 Task: Add an event with the title Client Site Visit, date '2024/04/25', time 8:50 AM to 10:50 AMand add a description: The event will kick off with a warm introduction, allowing participants to briefly share their backgrounds, interests, and aspirations. Following that, mentors and mentees will be seated together at designated tables, fostering a relaxed atmosphere conducive to open dialogue.Select event color  Sage . Add location for the event as: 789 Dam Square, Amsterdam, Netherlands, logged in from the account softage.1@softage.netand send the event invitation to softage.9@softage.net and softage.10@softage.net. Set a reminder for the event Daily
Action: Mouse moved to (80, 116)
Screenshot: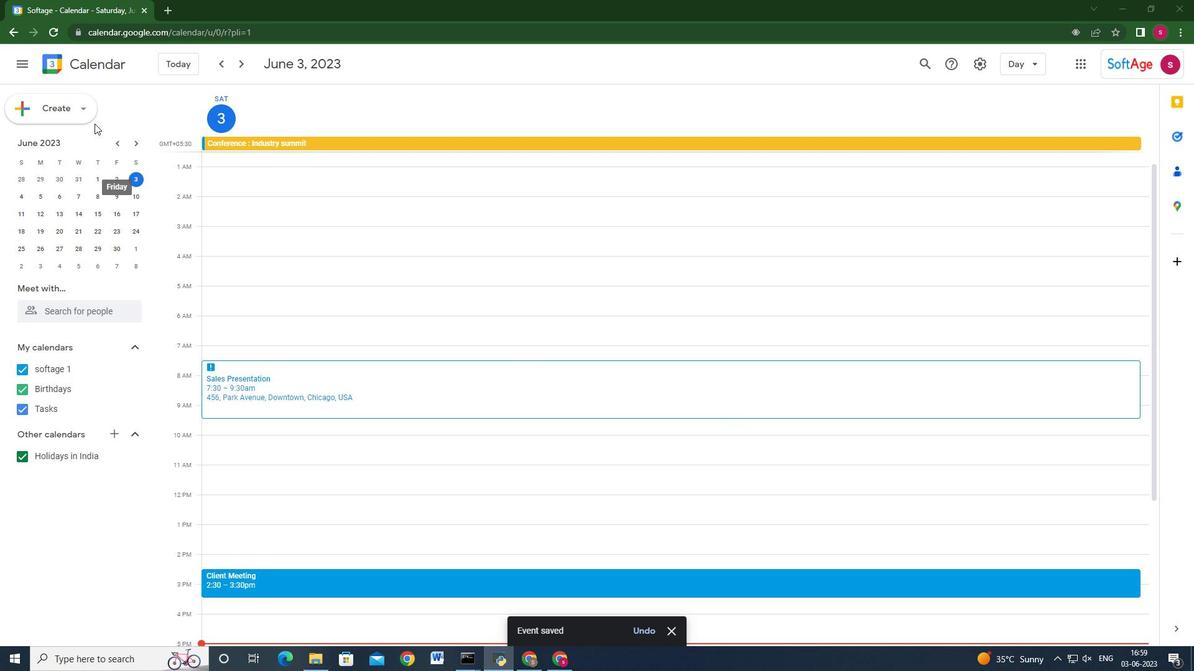
Action: Mouse pressed left at (80, 116)
Screenshot: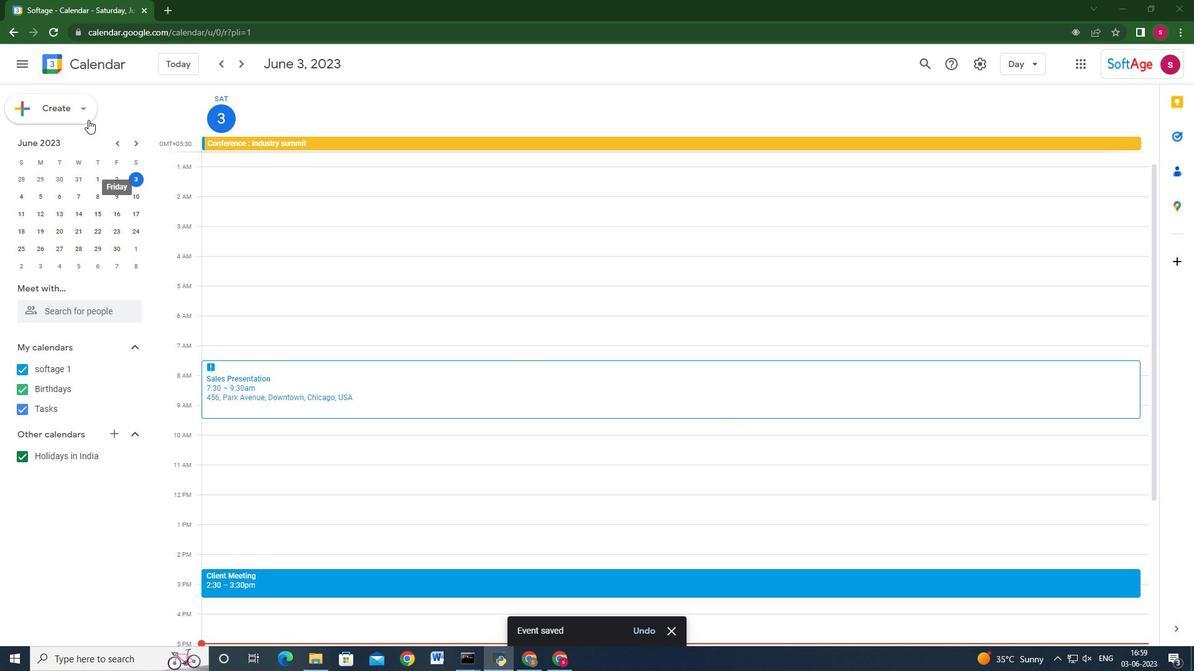 
Action: Mouse moved to (39, 145)
Screenshot: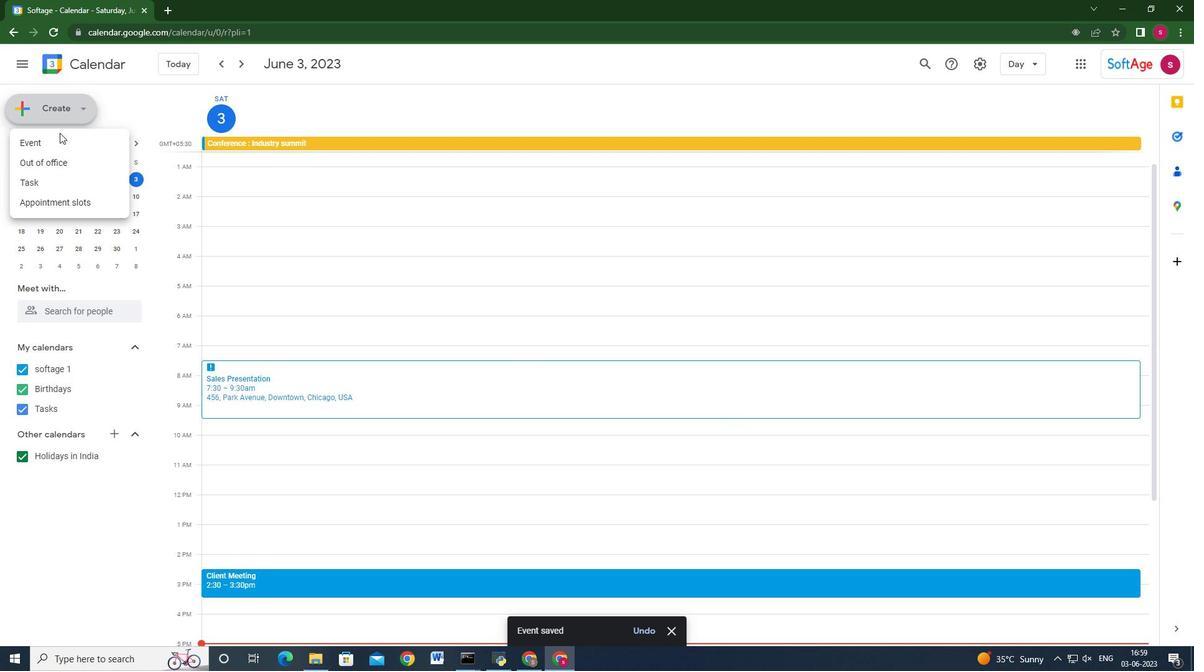 
Action: Mouse pressed left at (39, 145)
Screenshot: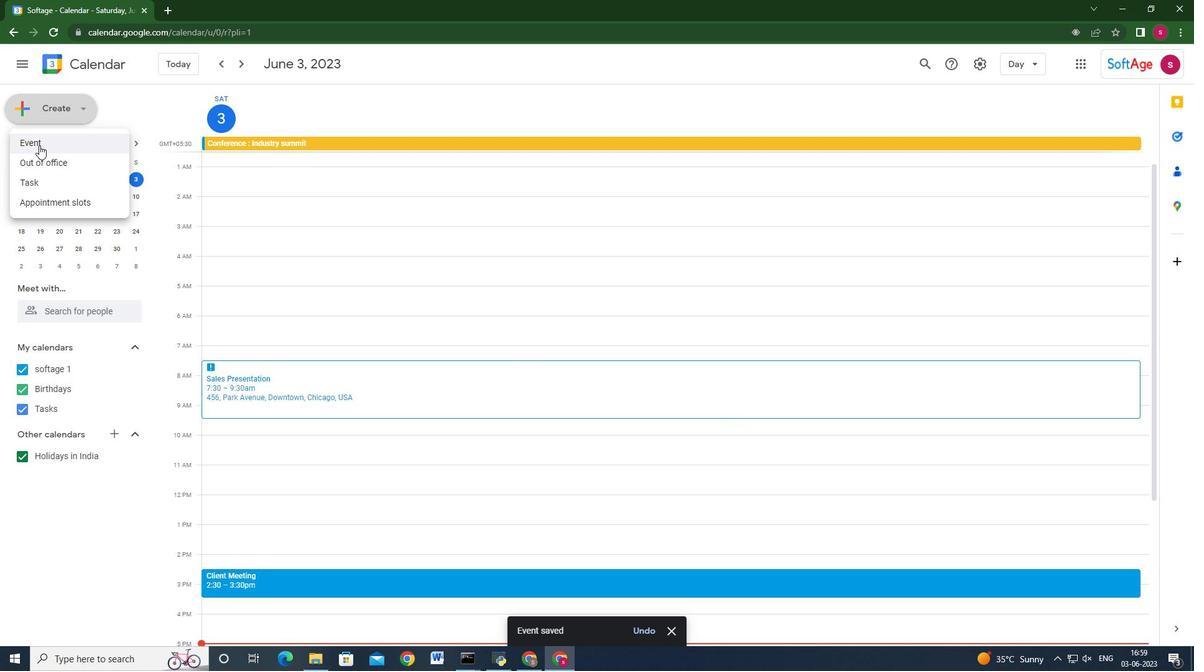 
Action: Mouse moved to (702, 597)
Screenshot: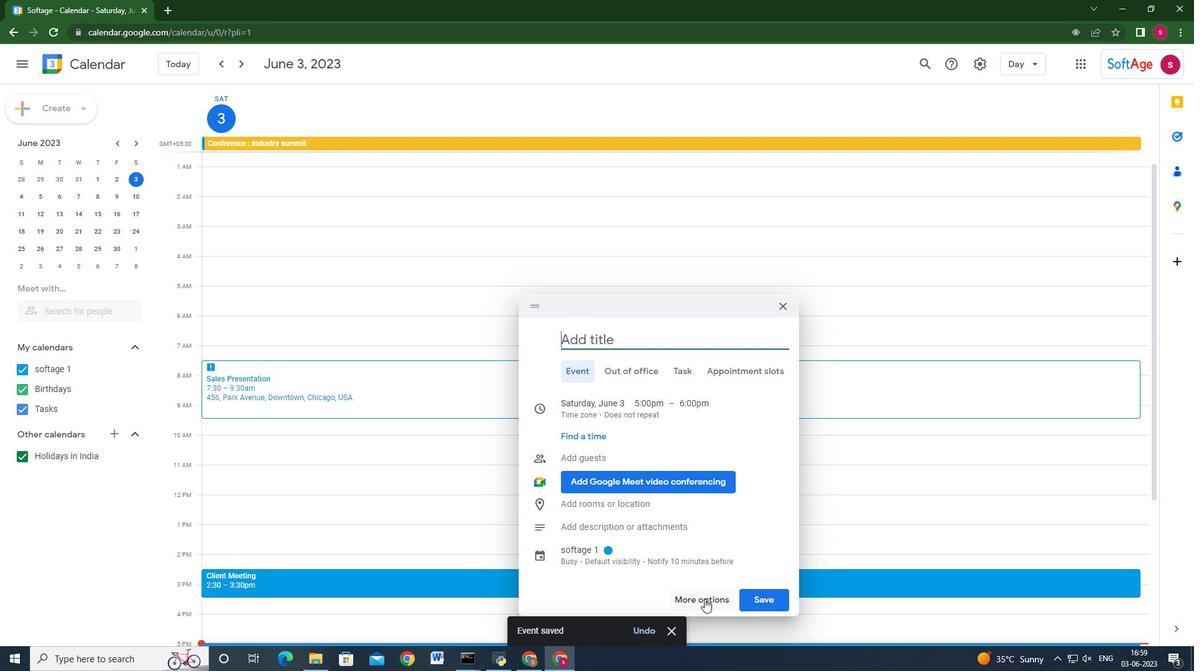 
Action: Mouse pressed left at (702, 597)
Screenshot: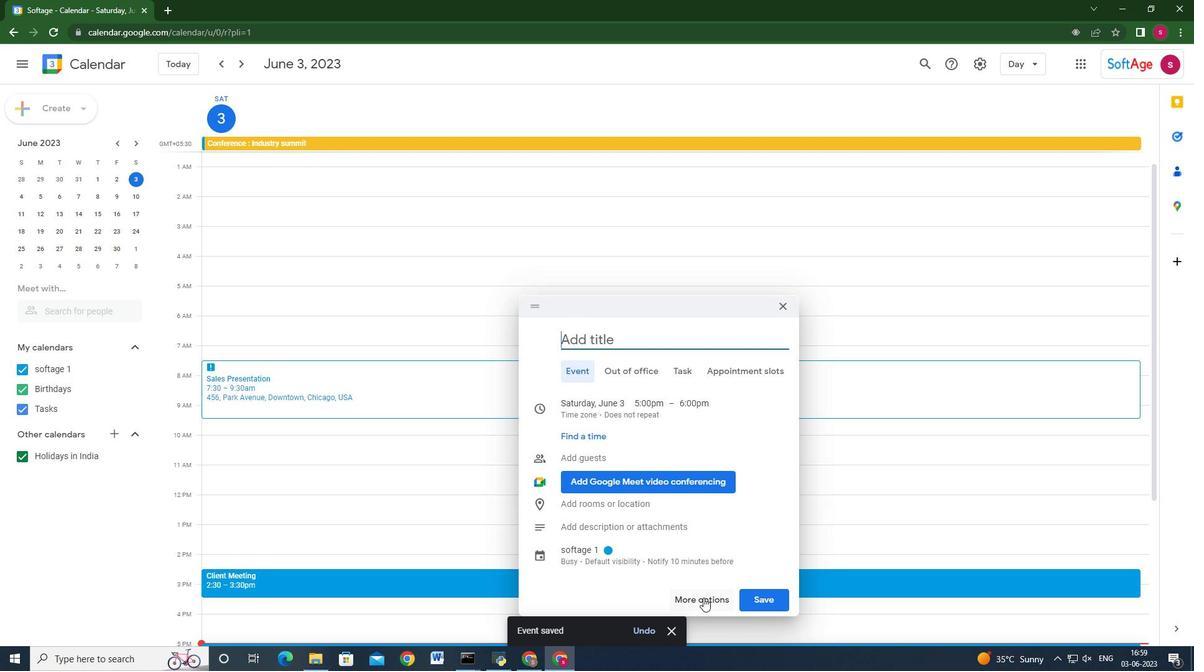 
Action: Mouse moved to (450, 123)
Screenshot: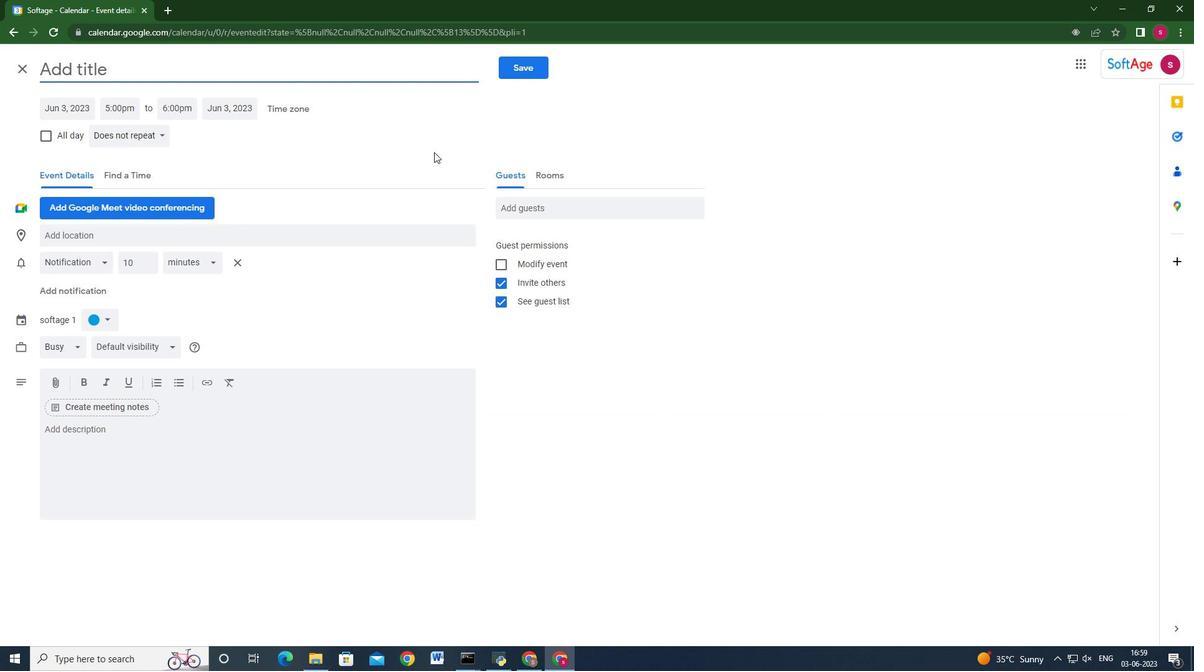 
Action: Key pressed <Key.shift>Client<Key.space><Key.shift_r>Site<Key.space><Key.shift>Visit
Screenshot: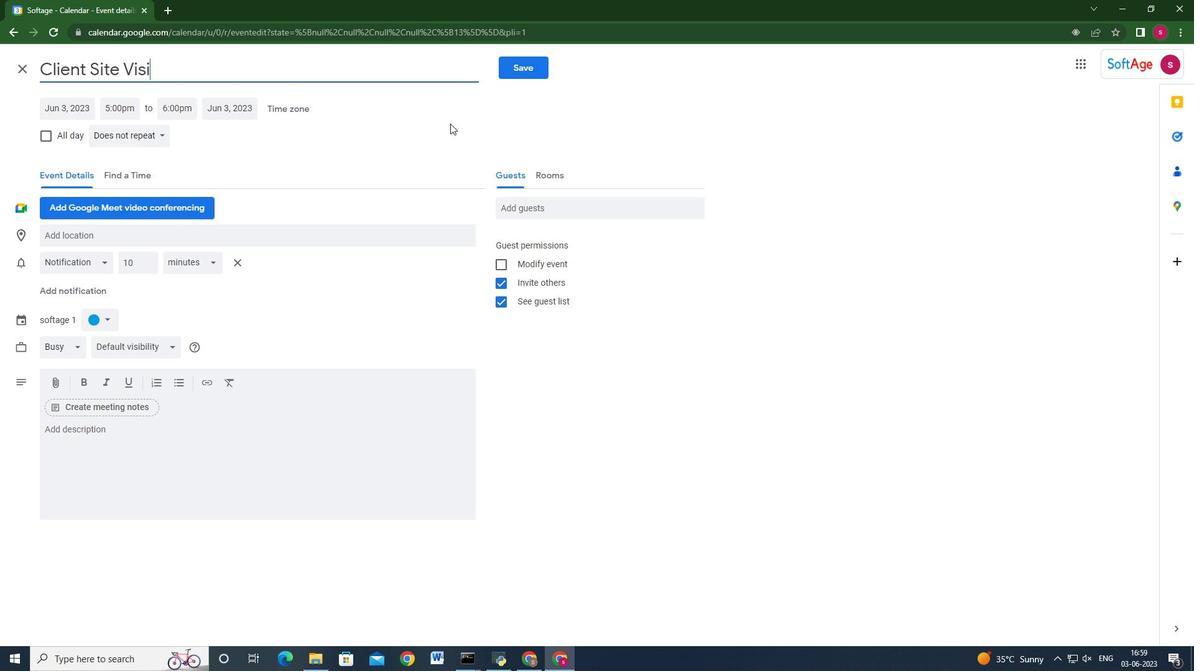 
Action: Mouse moved to (88, 106)
Screenshot: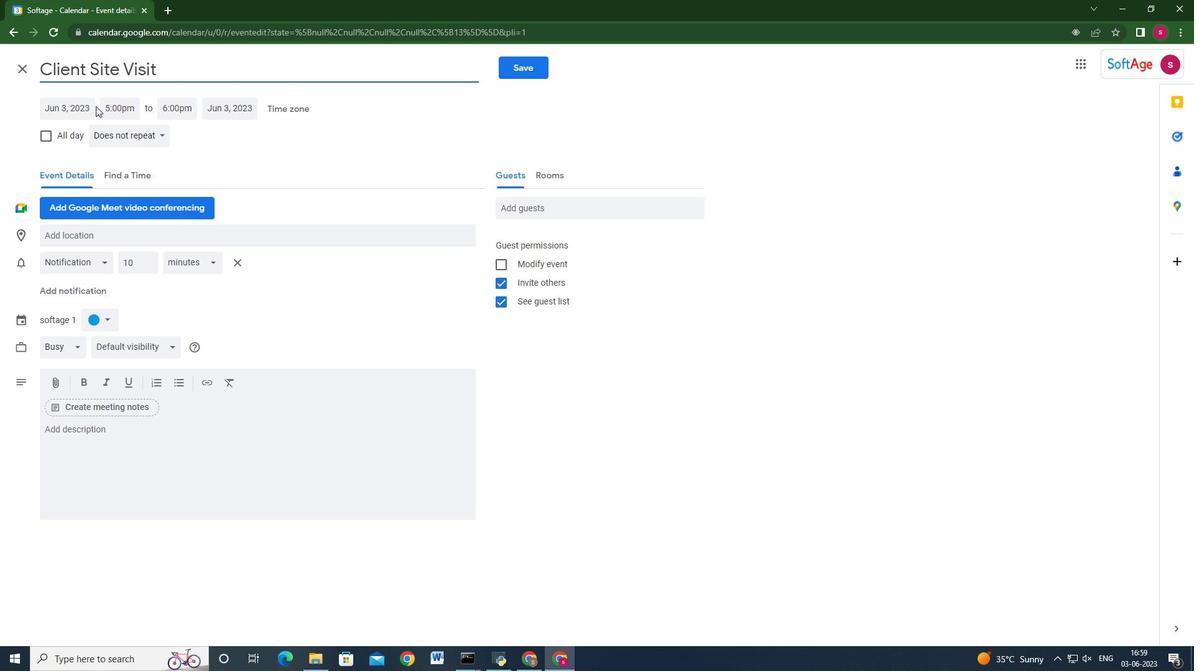 
Action: Mouse pressed left at (88, 106)
Screenshot: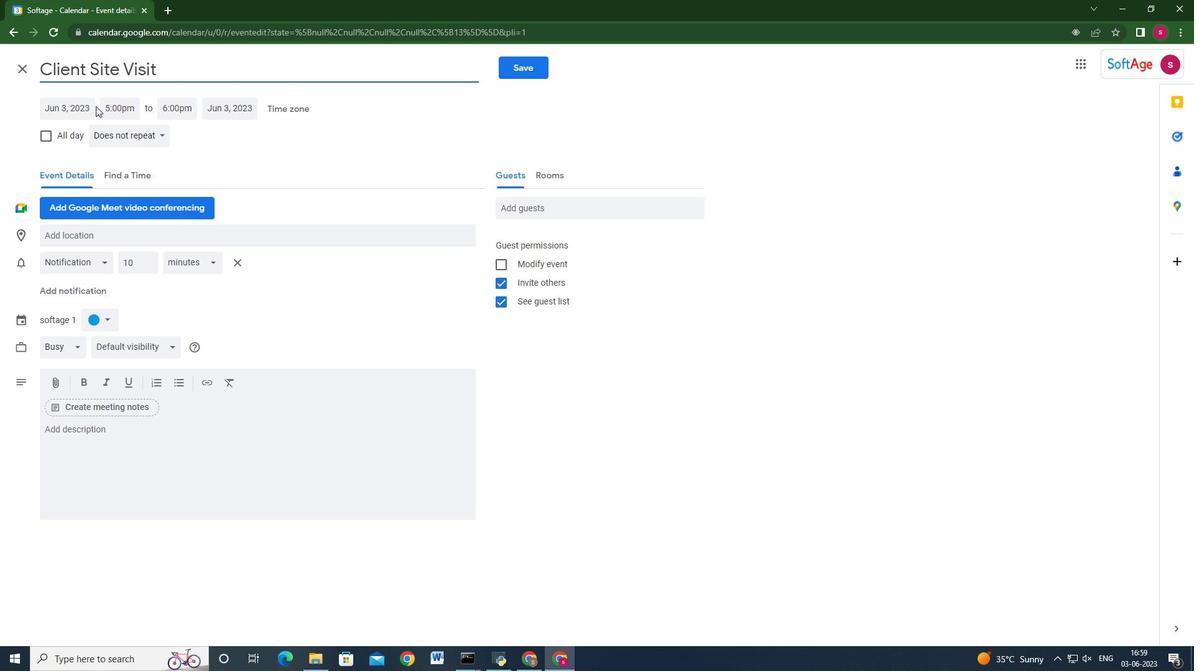 
Action: Mouse moved to (202, 136)
Screenshot: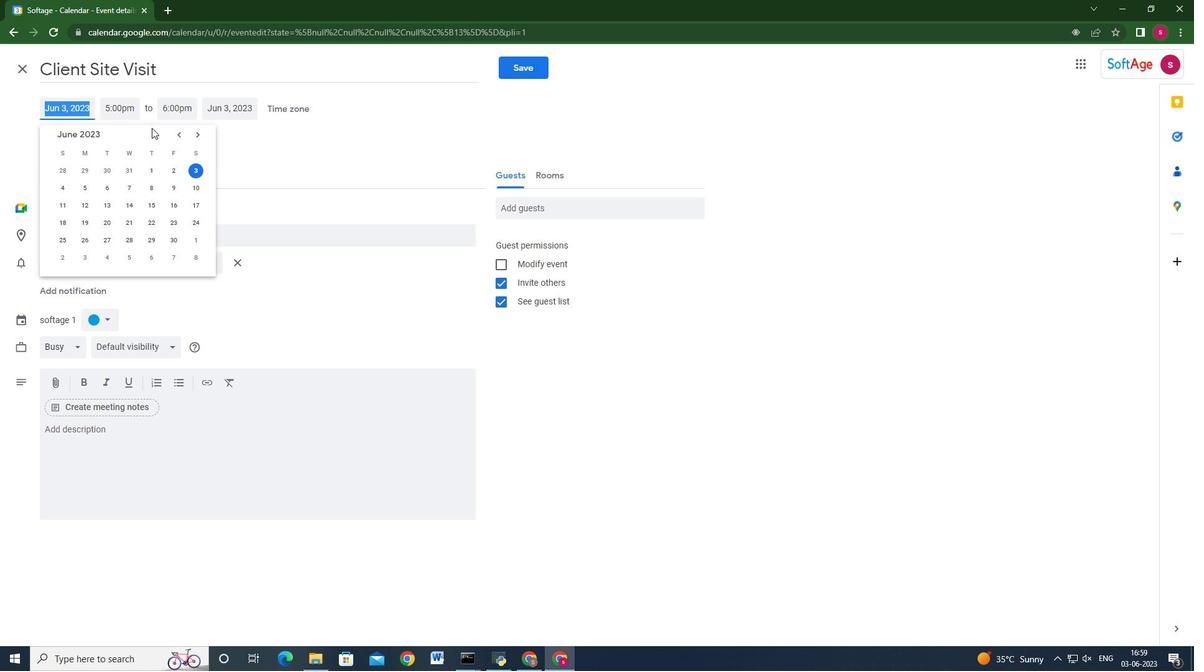 
Action: Mouse pressed left at (202, 136)
Screenshot: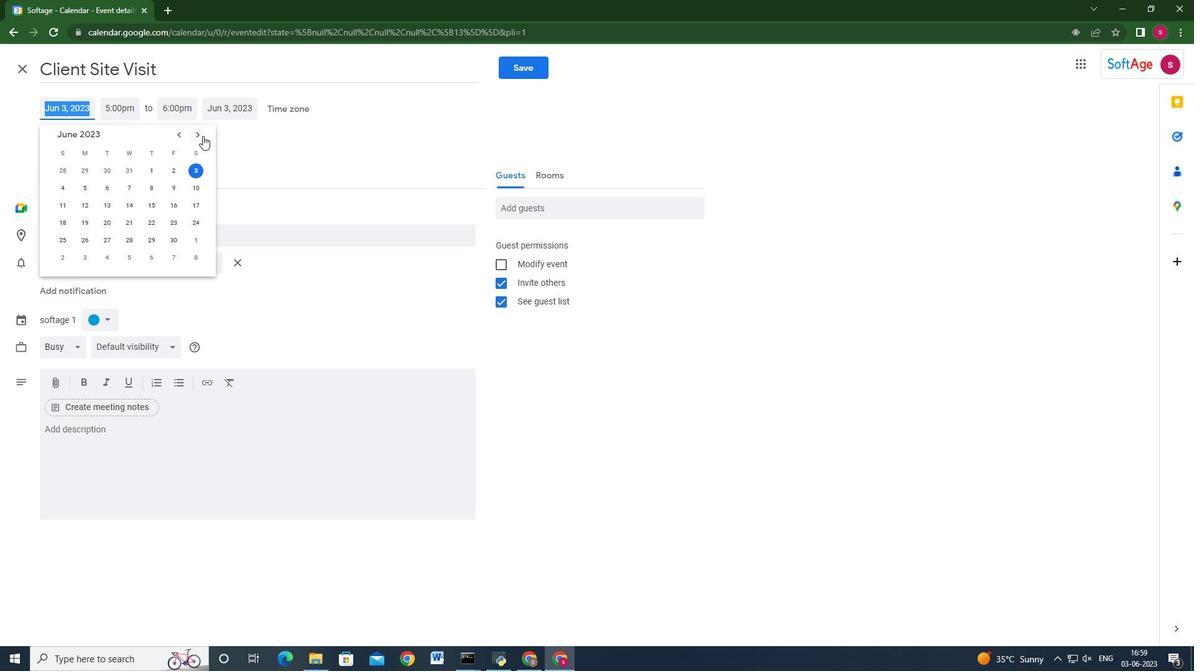 
Action: Mouse pressed left at (202, 136)
Screenshot: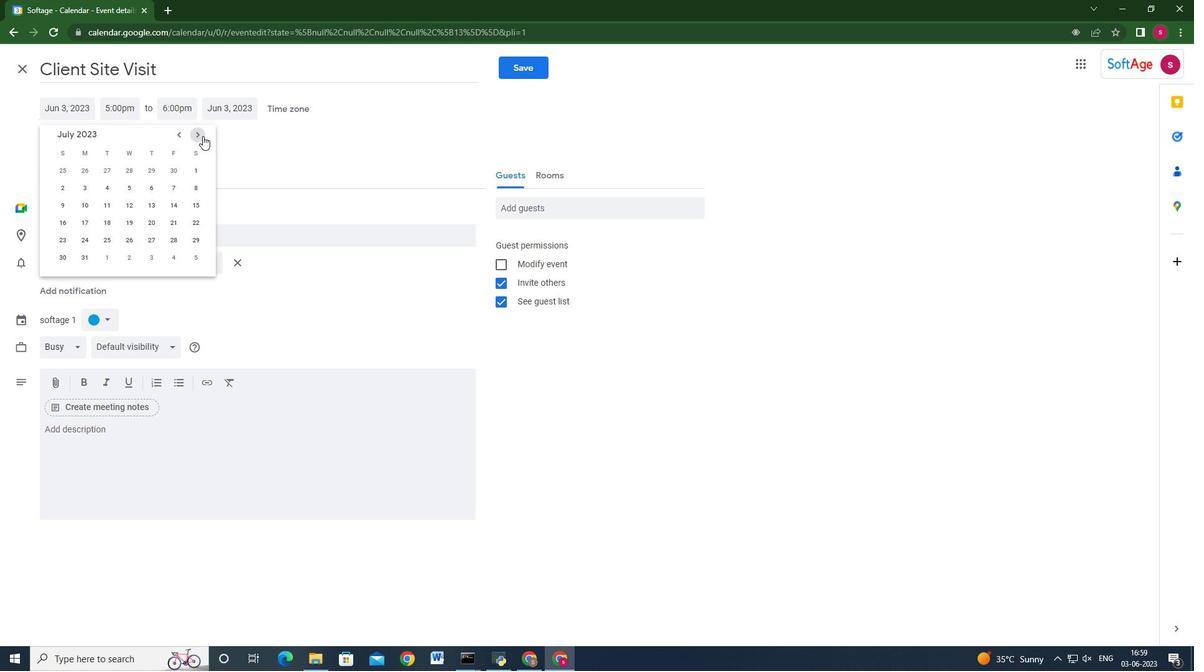 
Action: Mouse pressed left at (202, 136)
Screenshot: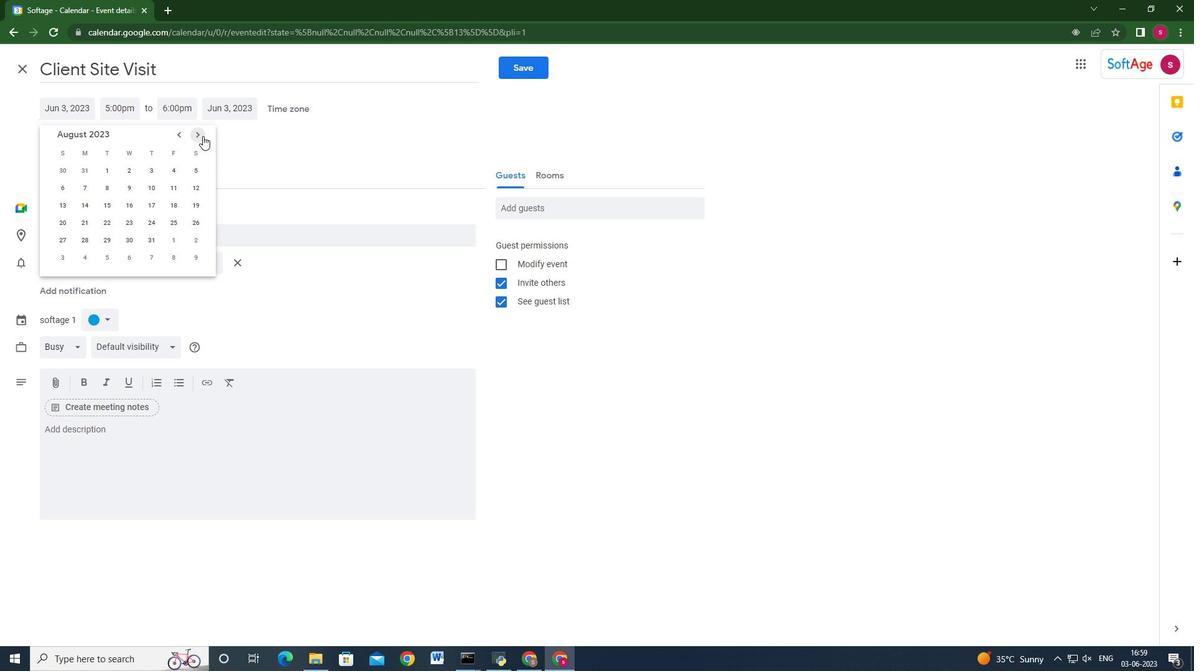 
Action: Mouse pressed left at (202, 136)
Screenshot: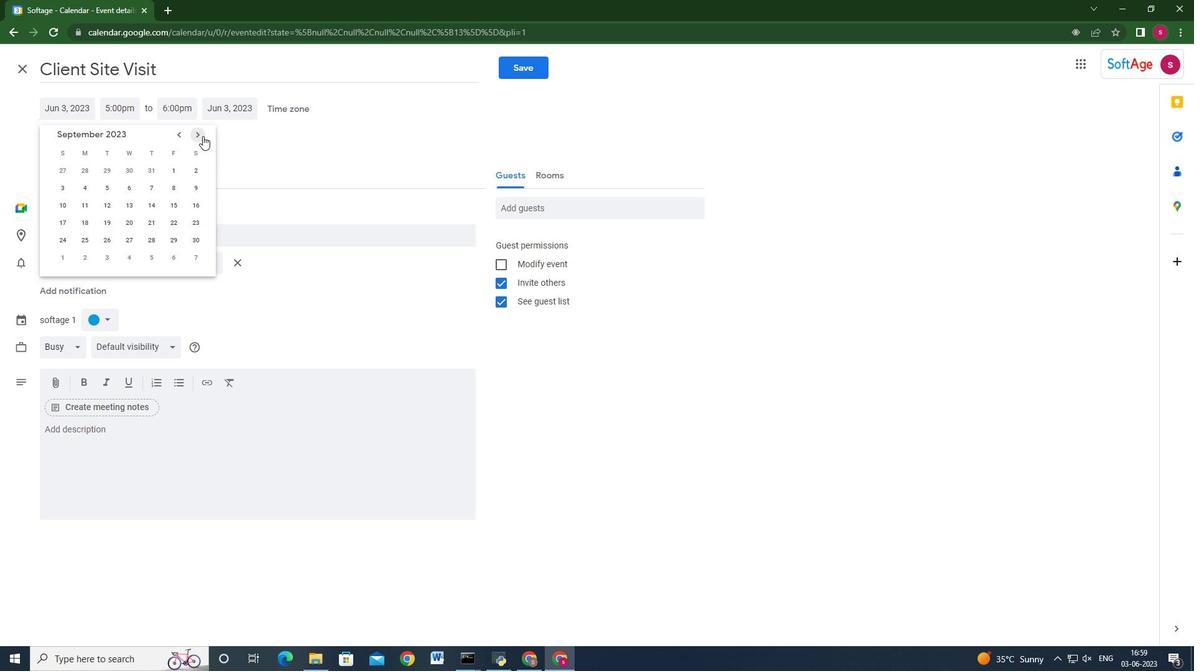 
Action: Mouse pressed left at (202, 136)
Screenshot: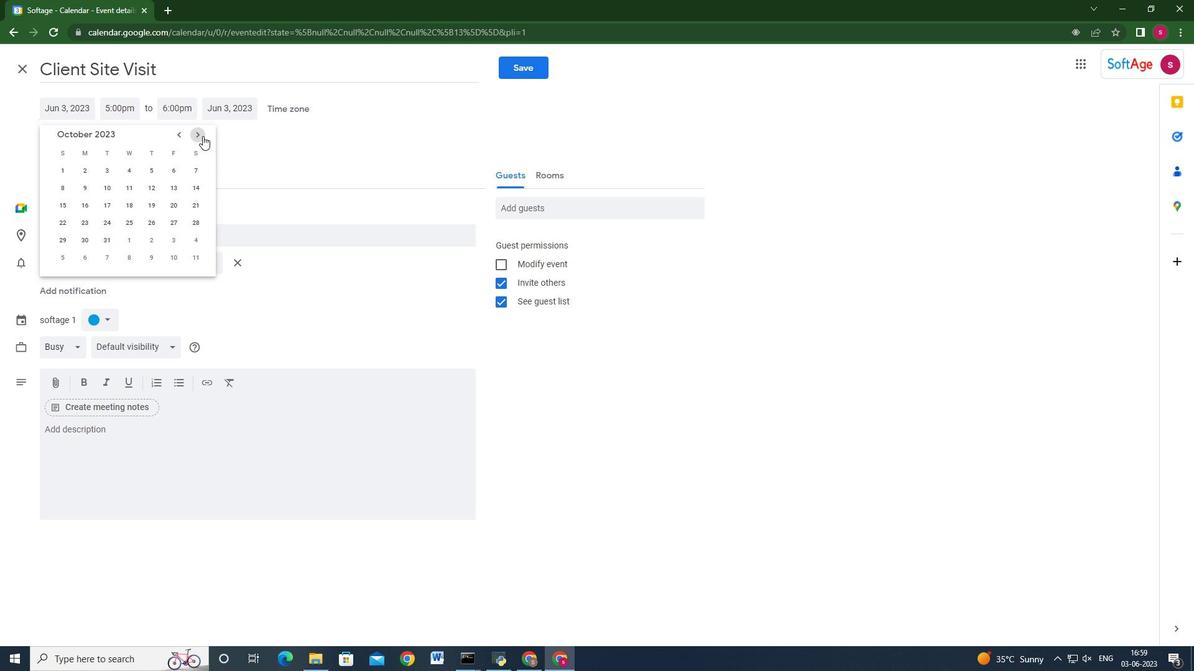 
Action: Mouse pressed left at (202, 136)
Screenshot: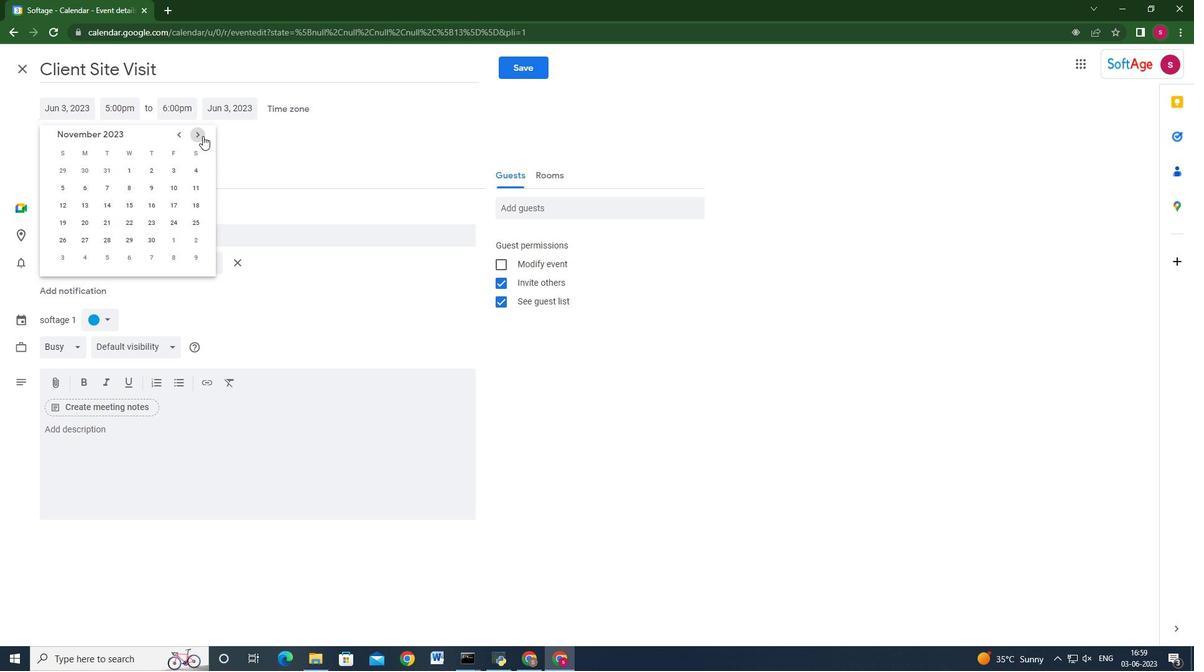 
Action: Mouse pressed left at (202, 136)
Screenshot: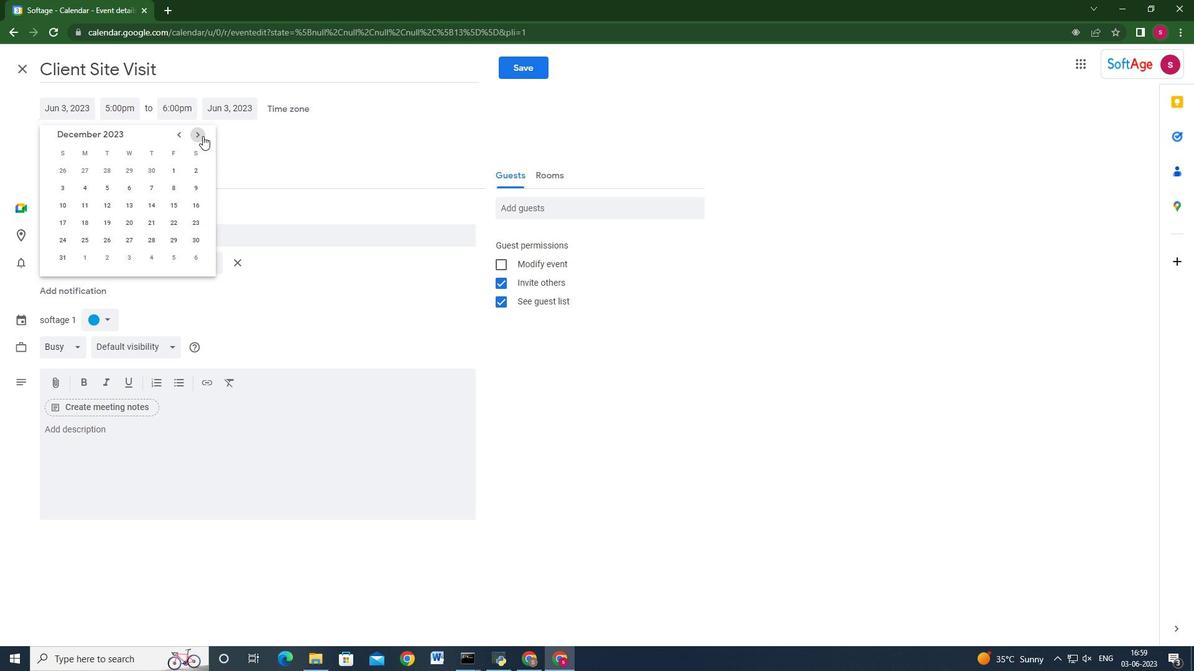 
Action: Mouse pressed left at (202, 136)
Screenshot: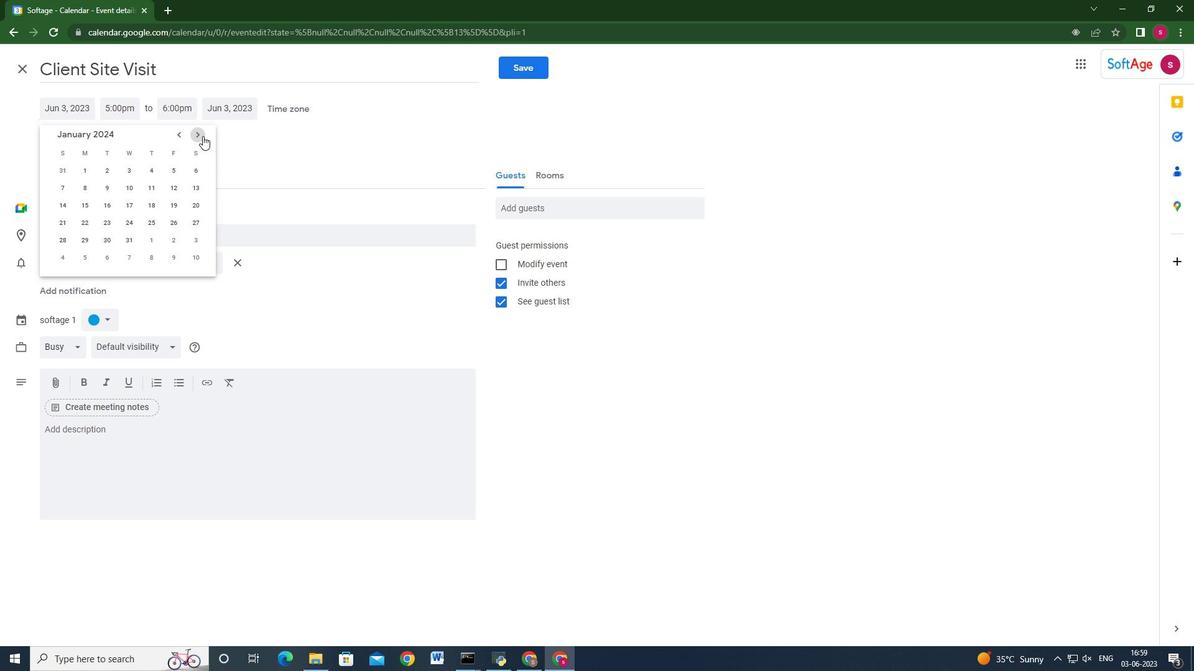 
Action: Mouse pressed left at (202, 136)
Screenshot: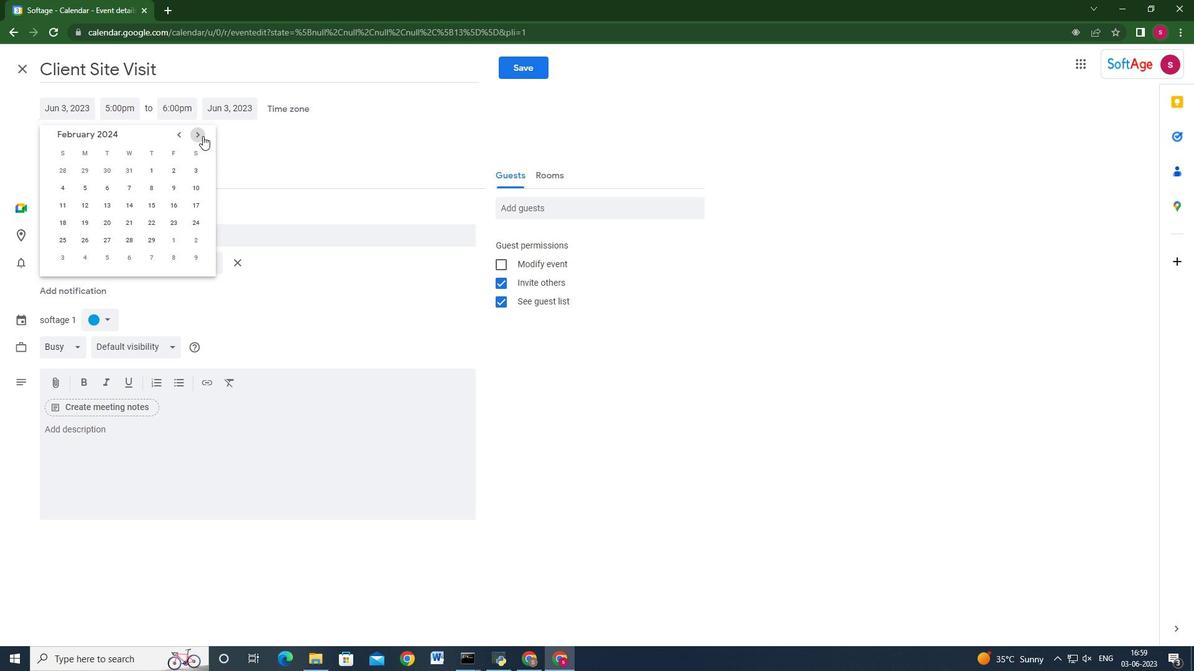 
Action: Mouse pressed left at (202, 136)
Screenshot: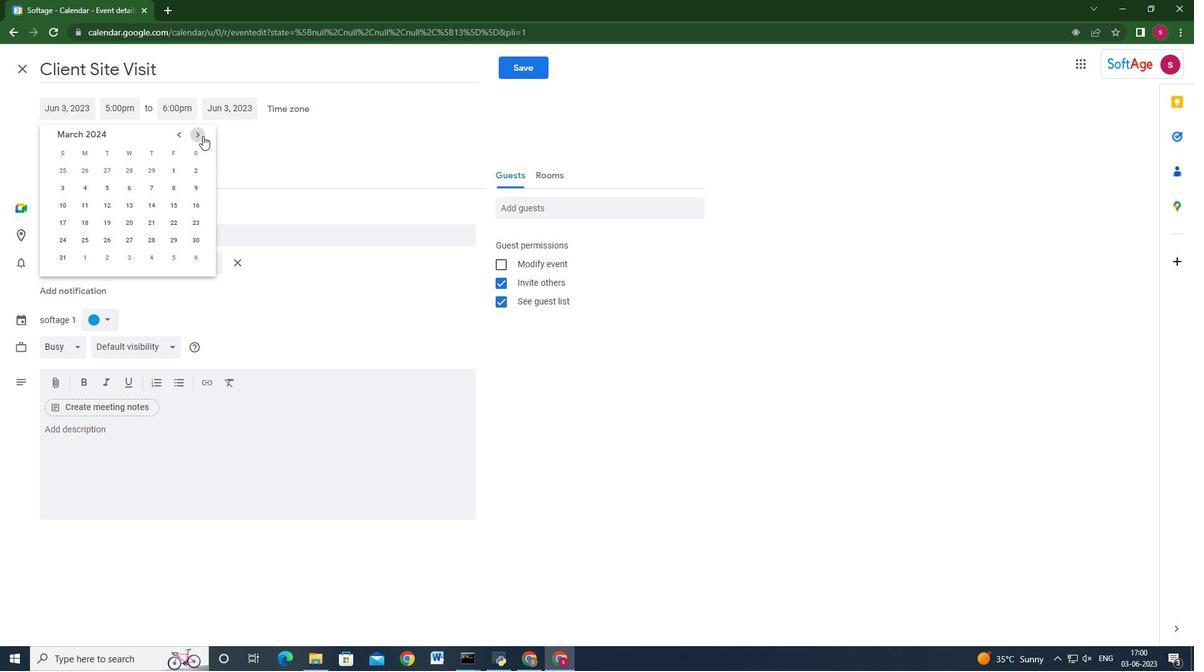 
Action: Mouse moved to (148, 223)
Screenshot: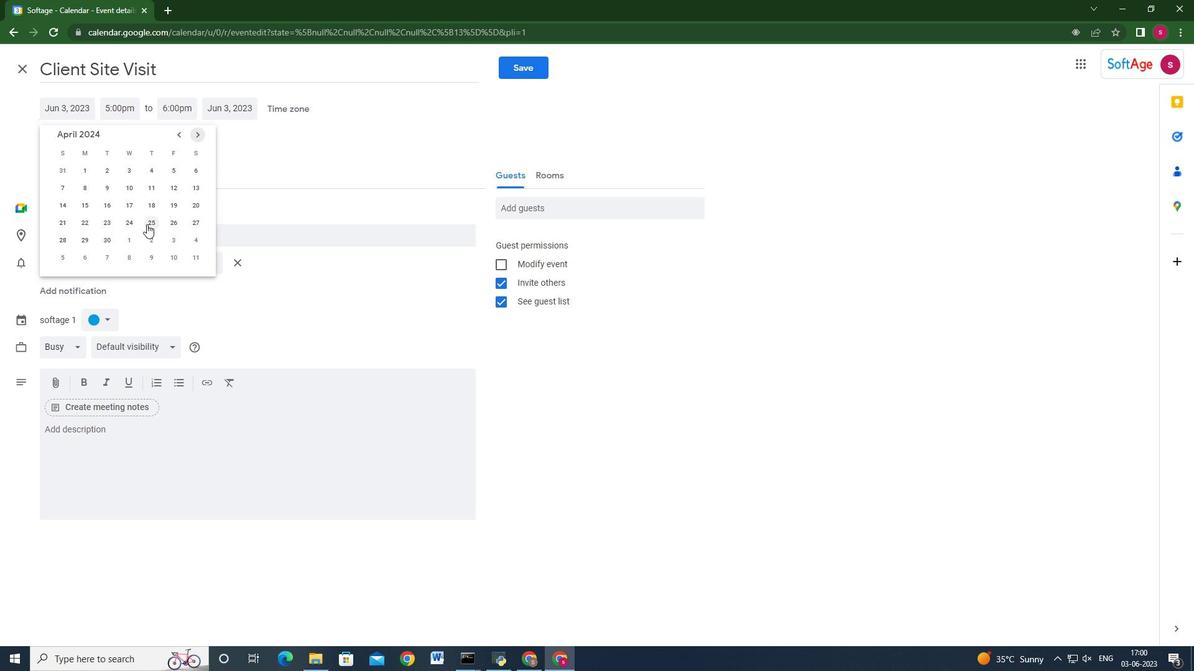 
Action: Mouse pressed left at (148, 223)
Screenshot: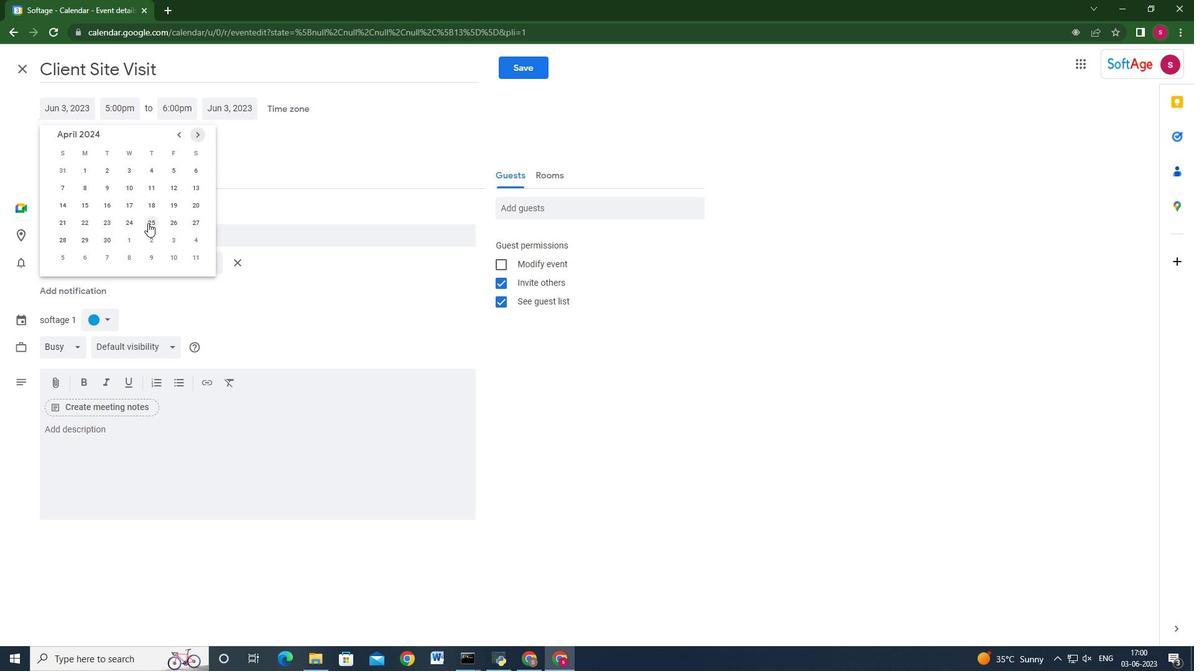 
Action: Mouse moved to (129, 109)
Screenshot: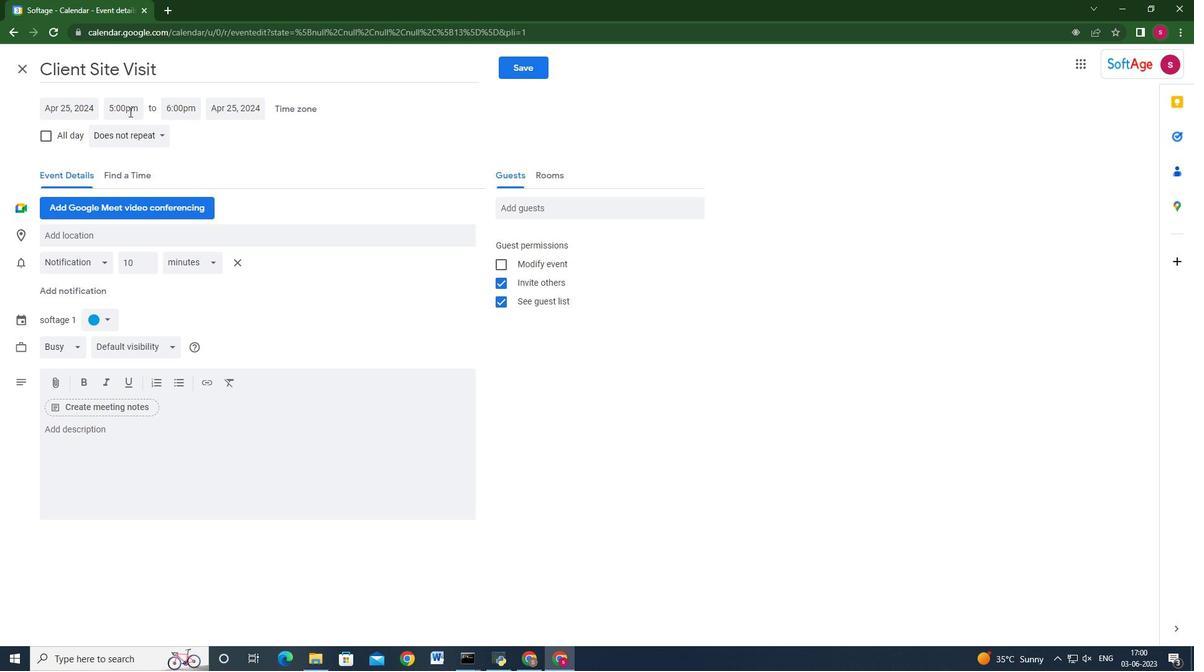 
Action: Mouse pressed left at (129, 109)
Screenshot: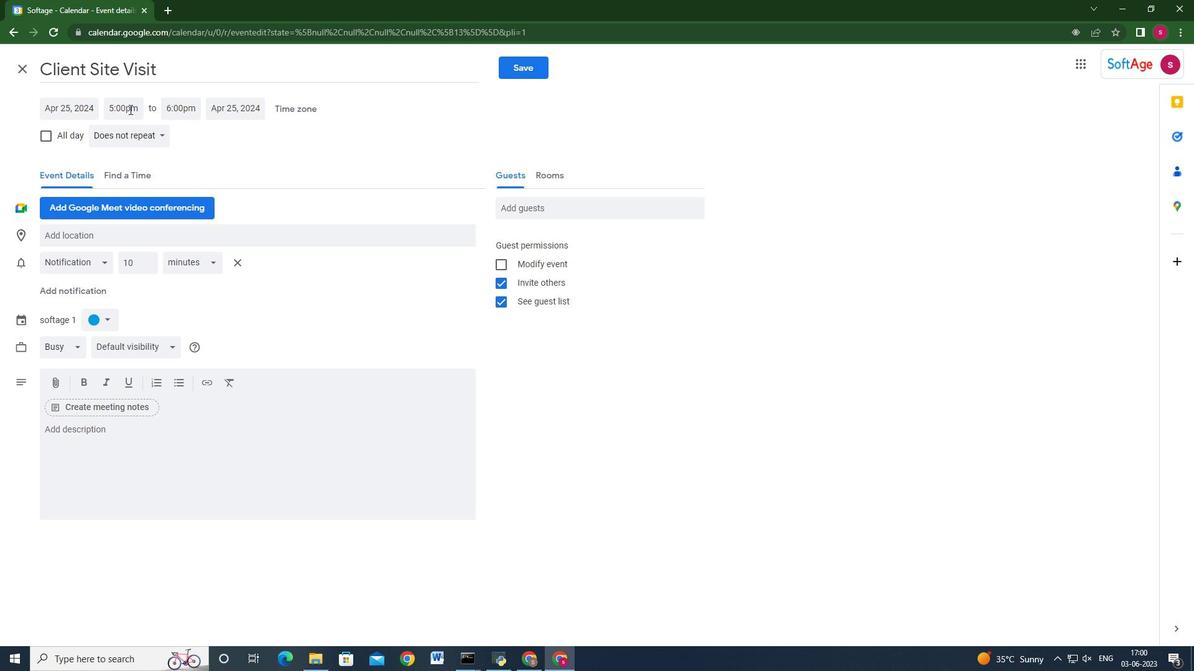 
Action: Key pressed 8<Key.shift>:50am<Key.enter><Key.tab>10<Key.shift>:50am<Key.enter>
Screenshot: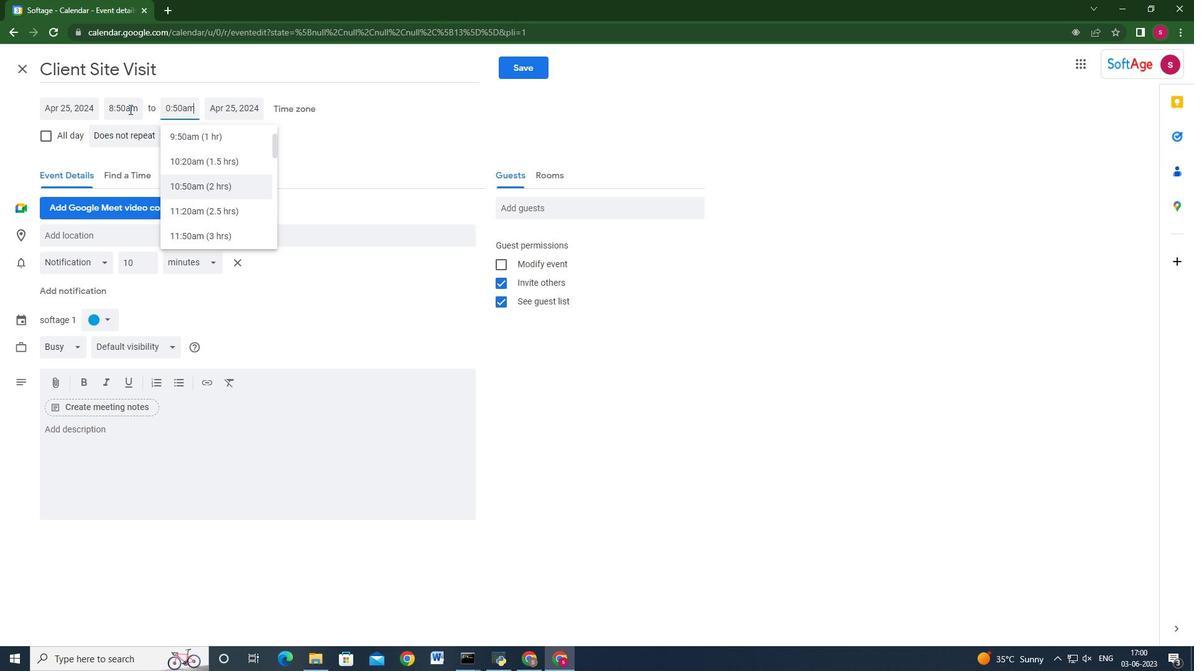 
Action: Mouse moved to (205, 451)
Screenshot: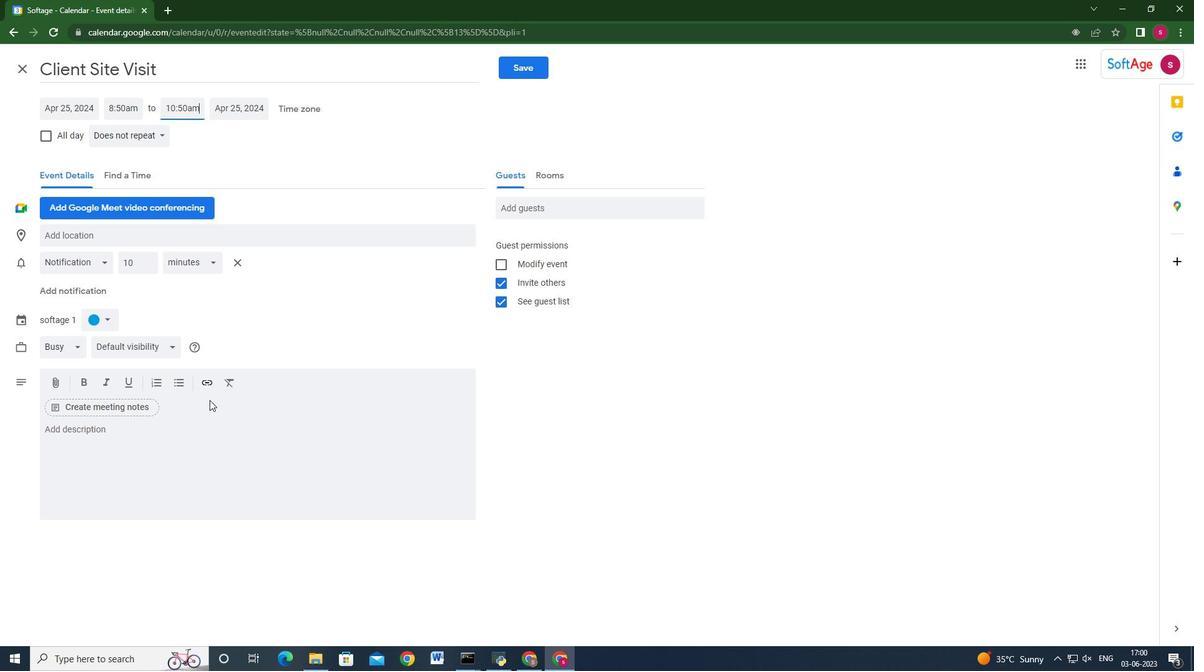 
Action: Mouse pressed left at (205, 451)
Screenshot: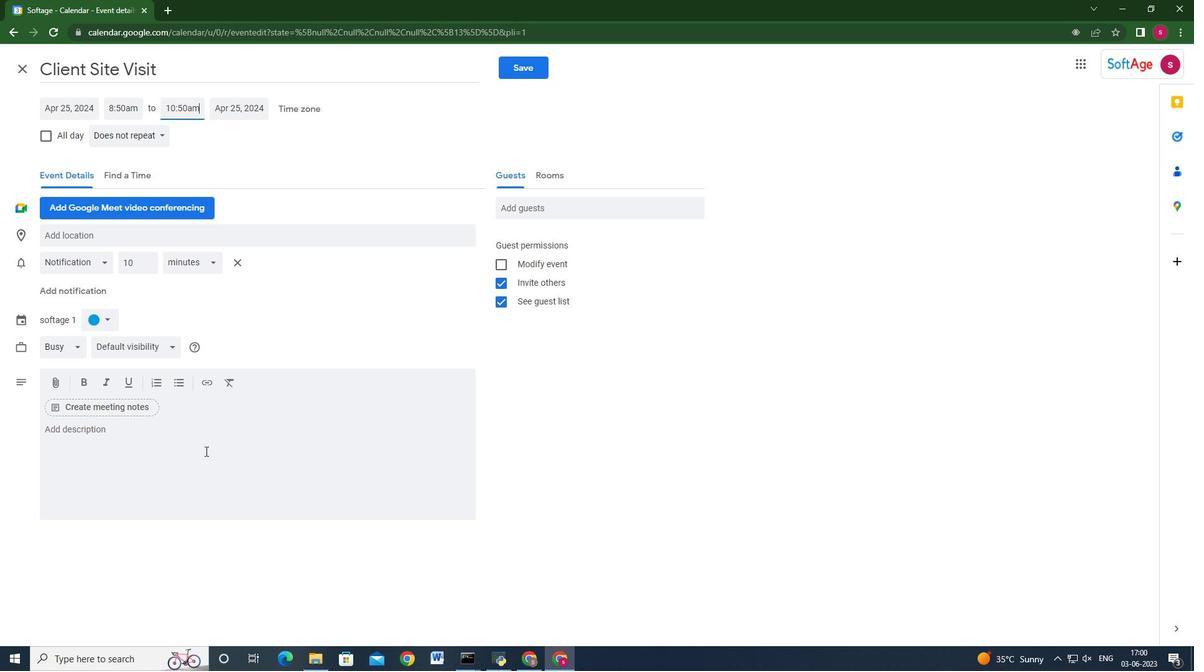 
Action: Key pressed <Key.shift>The<Key.space>event<Key.space>will<Key.space>kick<Key.space>off<Key.space>with<Key.space>a<Key.space>warm<Key.space>introduction<Key.space><Key.backspace>,<Key.space>allowing<Key.space>participants<Key.backspace><Key.backspace><Key.backspace><Key.backspace><Key.backspace><Key.backspace><Key.backspace><Key.backspace><Key.backspace>ticipants<Key.space>to<Key.space>briefly<Key.space>share<Key.space>their<Key.space>backgrounds,<Key.space>interests,<Key.space><Key.space>and<Key.space>aspirations.<Key.space><Key.shift>Following<Key.space>that<Key.space>,<Key.backspace><Key.backspace>,<Key.space>mentors<Key.space>and<Key.space>mentees<Key.space>will<Key.space>be<Key.space>seated<Key.space>toght<Key.backspace><Key.backspace>ether<Key.space>at<Key.space>desine<Key.backspace>ated<Key.space>tables,<Key.space>fostering<Key.space>a<Key.space>relaxed<Key.space>atmosphere<Key.space>conduci<Key.backspace><Key.backspace>cive<Key.space>to<Key.space>open<Key.space>dialogue<Key.space><Key.backspace>.
Screenshot: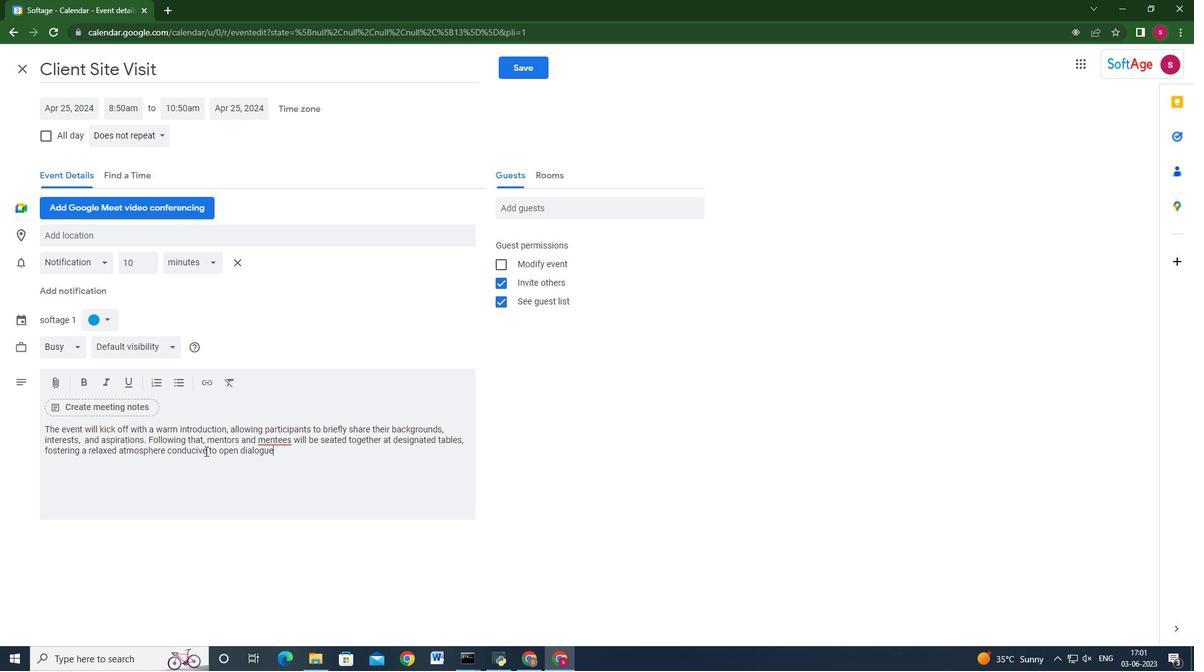 
Action: Mouse moved to (99, 315)
Screenshot: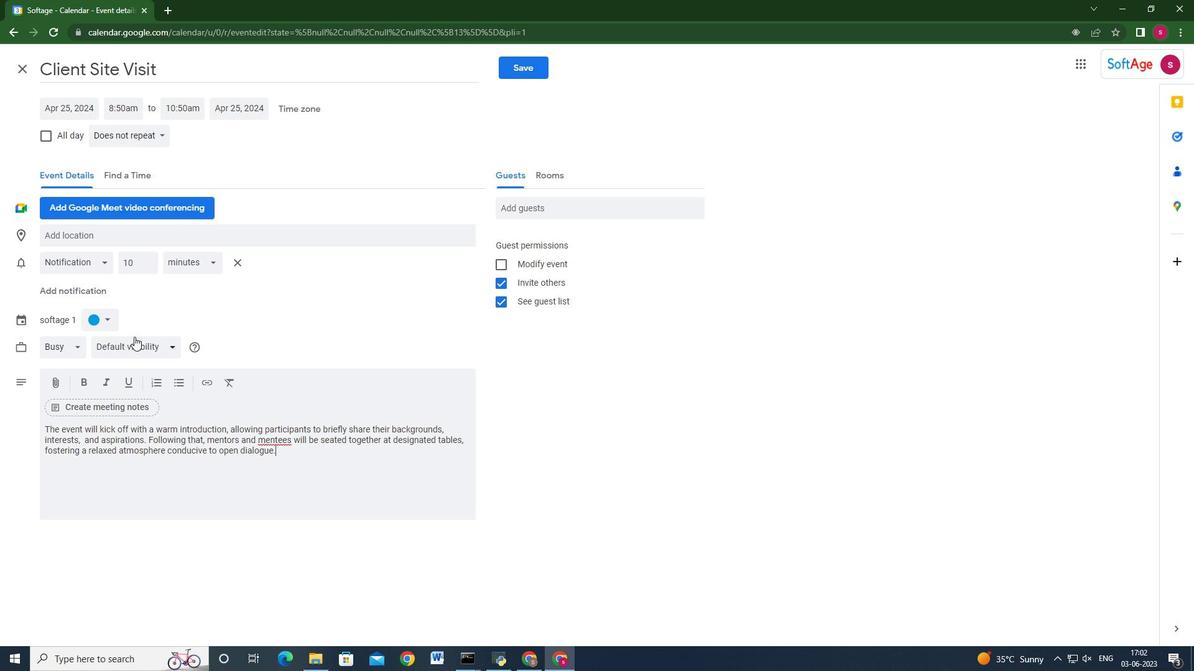 
Action: Mouse pressed left at (99, 315)
Screenshot: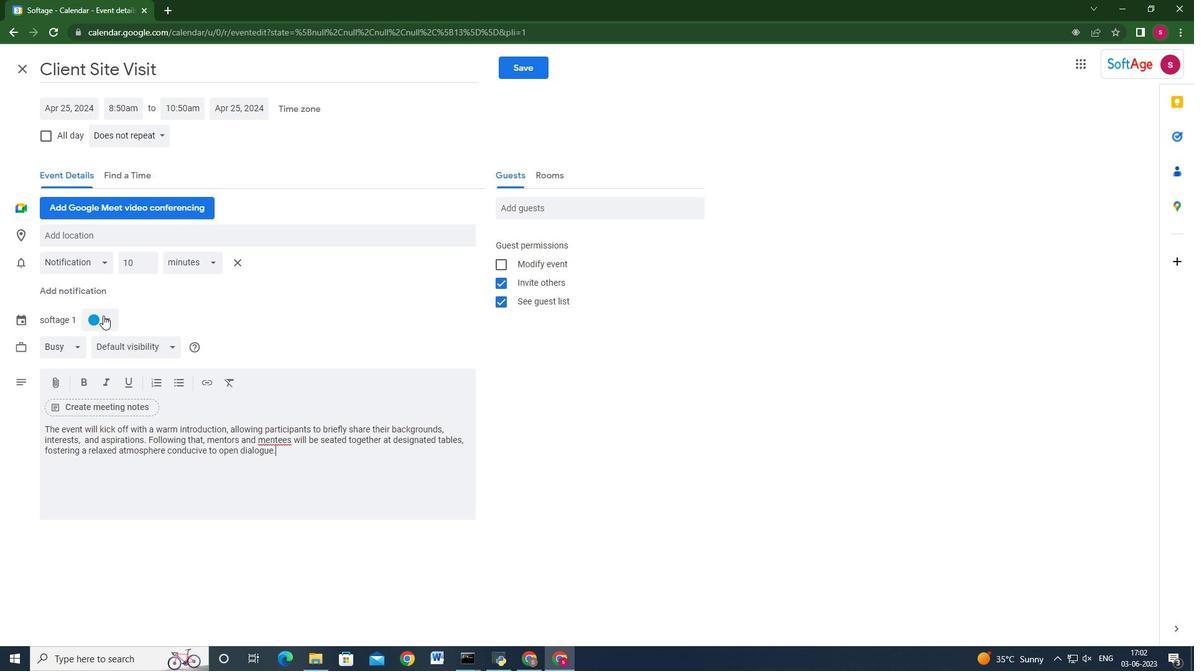 
Action: Mouse moved to (92, 347)
Screenshot: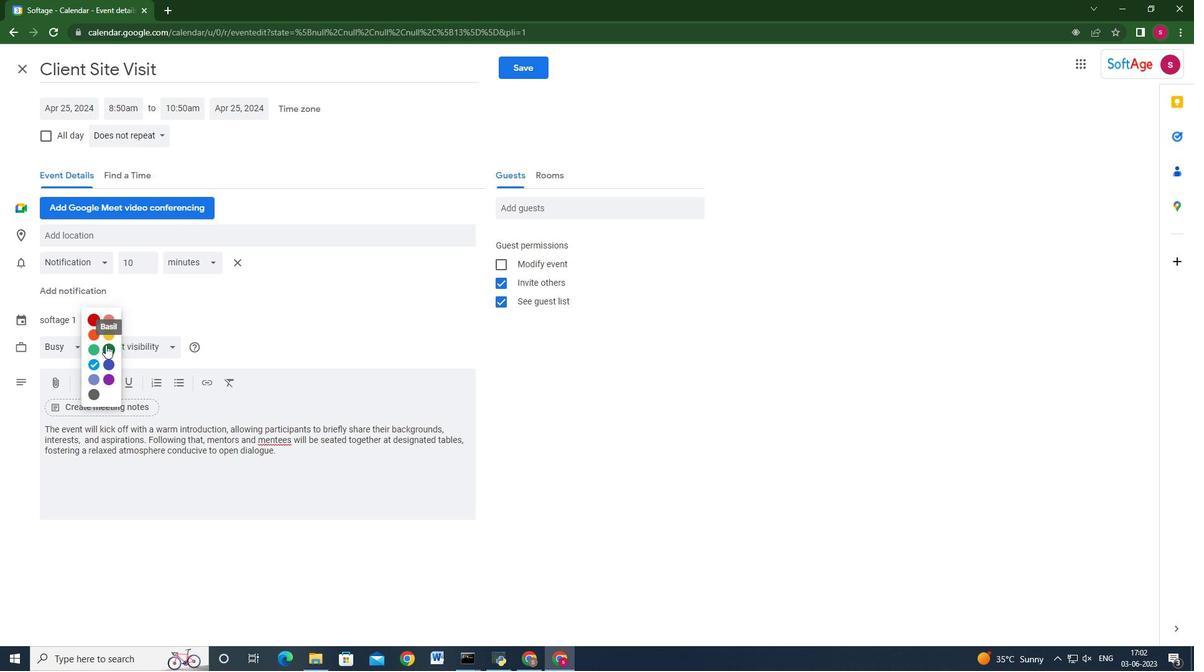 
Action: Mouse pressed left at (92, 347)
Screenshot: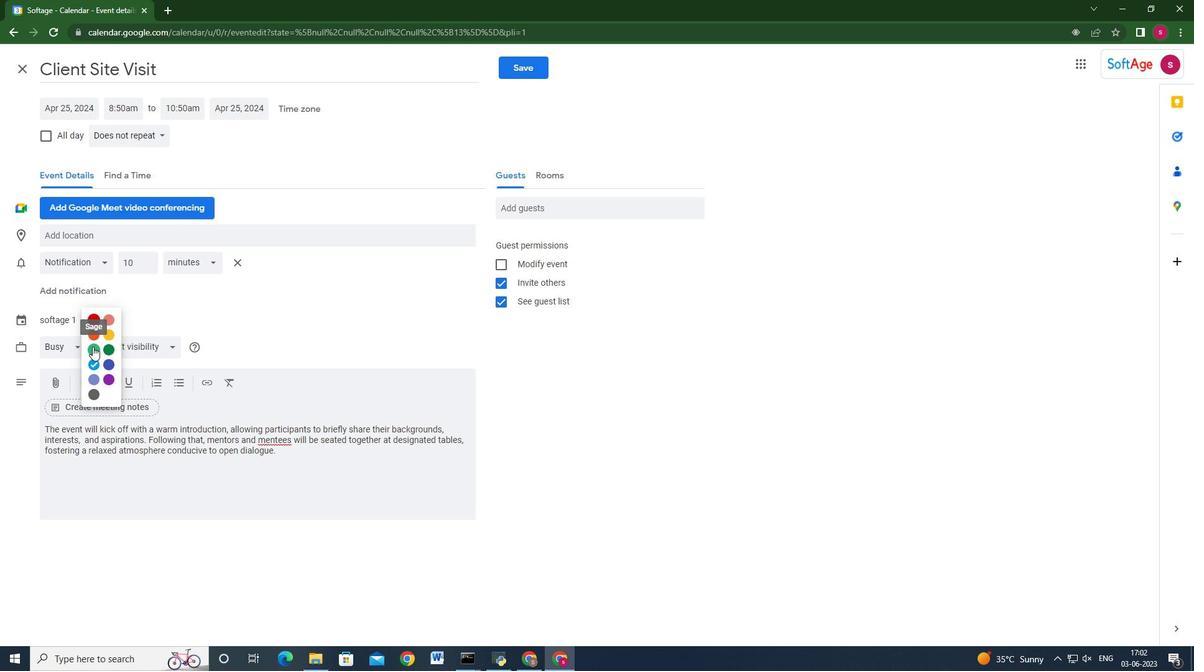 
Action: Mouse moved to (108, 243)
Screenshot: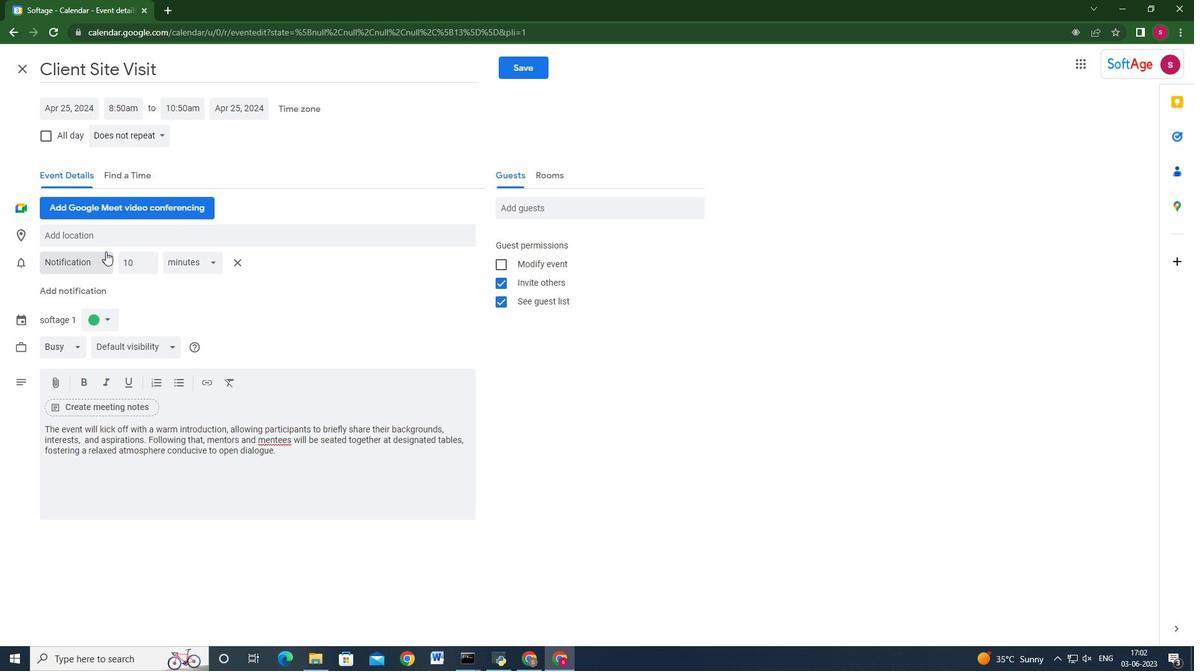 
Action: Mouse pressed left at (108, 243)
Screenshot: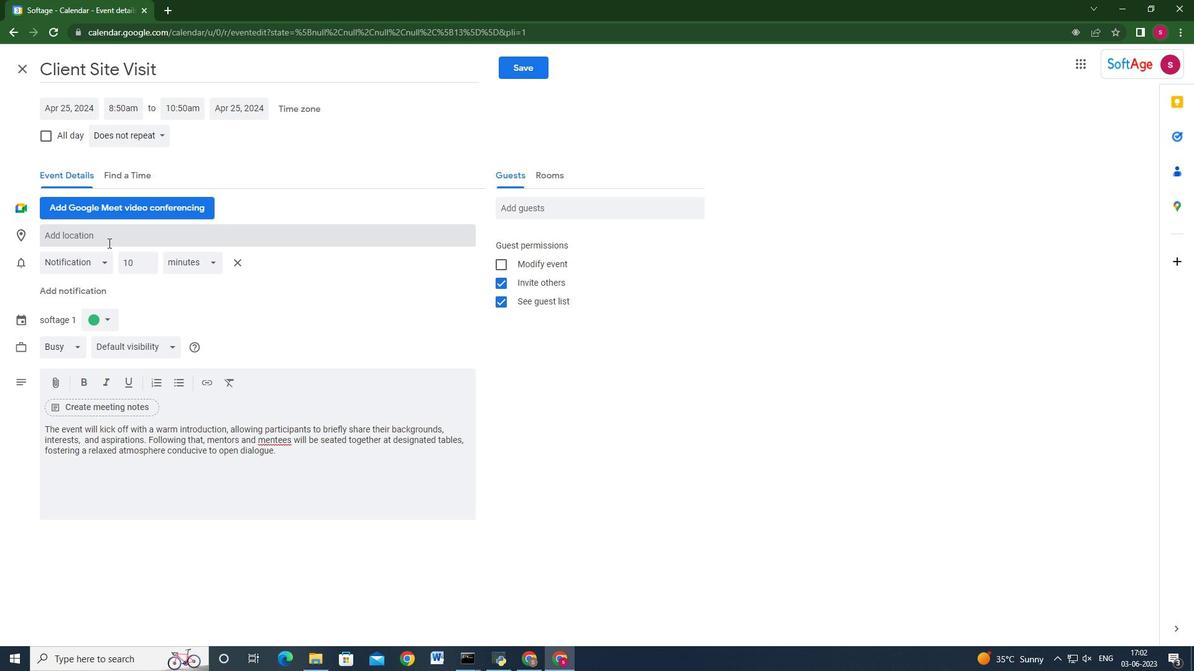 
Action: Key pressed 789<Key.space><Key.shift_r>Dam<Key.space><Key.shift_r>Square<Key.space><Key.backspace>,<Key.space><Key.shift_r>Amsterdam,<Key.space><Key.shift>Netherlands
Screenshot: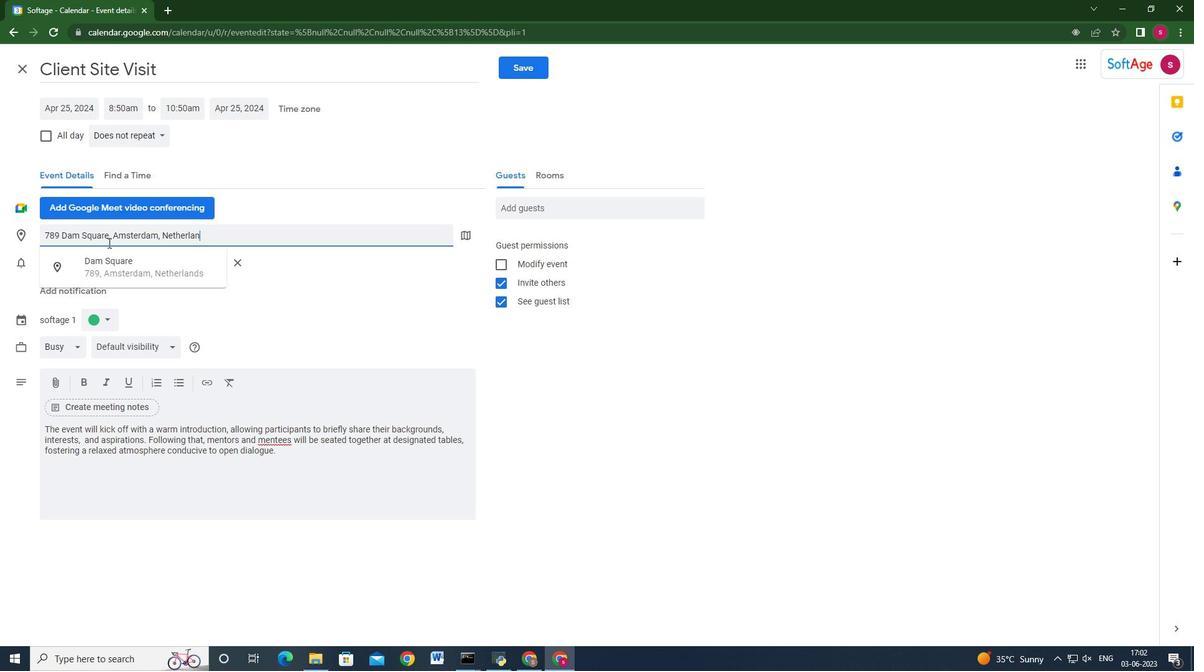 
Action: Mouse moved to (598, 215)
Screenshot: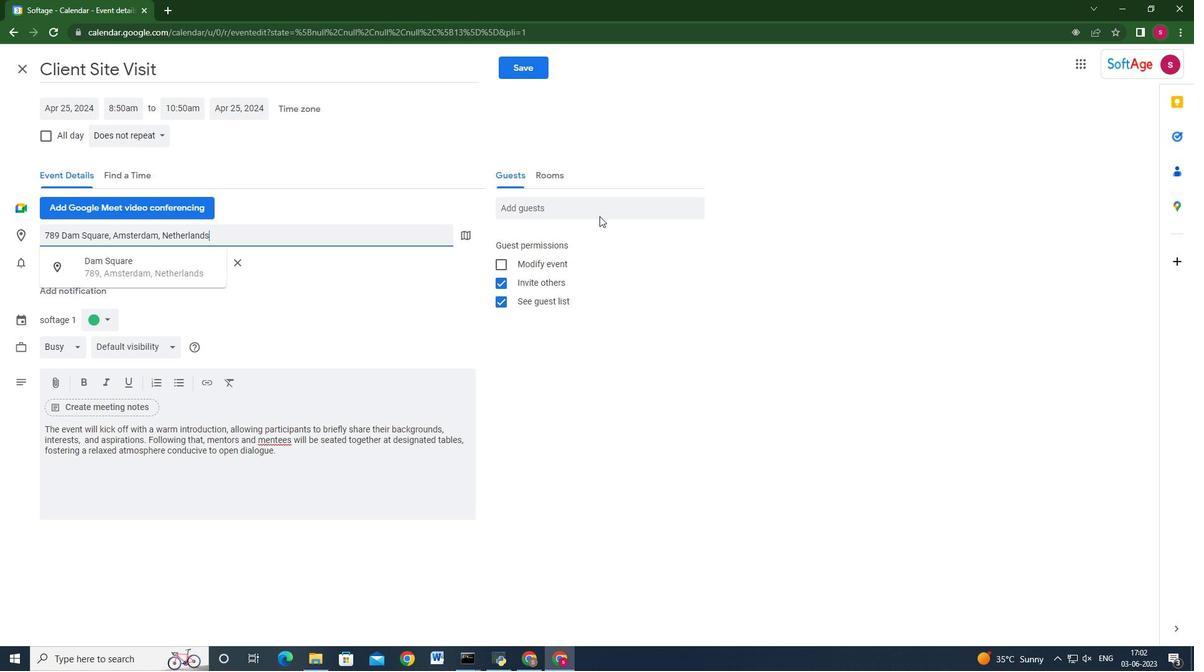 
Action: Mouse pressed left at (598, 215)
Screenshot: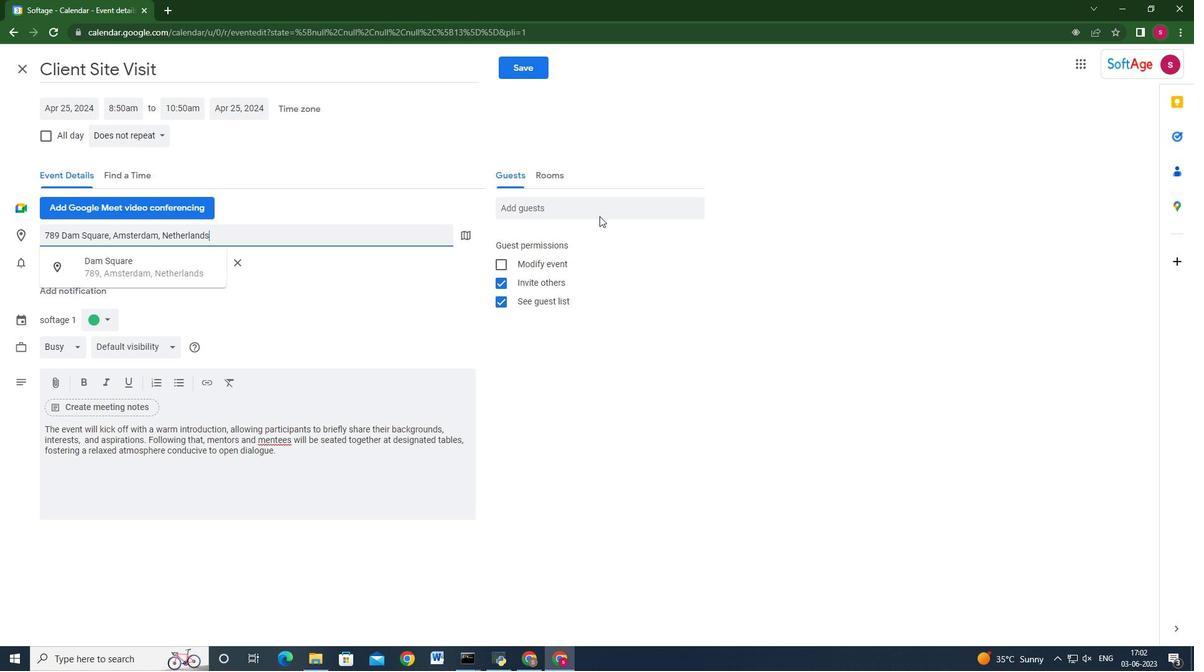 
Action: Key pressed softage.9<Key.shift_r>@softage.net<Key.enter>softage.10<Key.shift_r>@softage.net<Key.enter><Key.space>
Screenshot: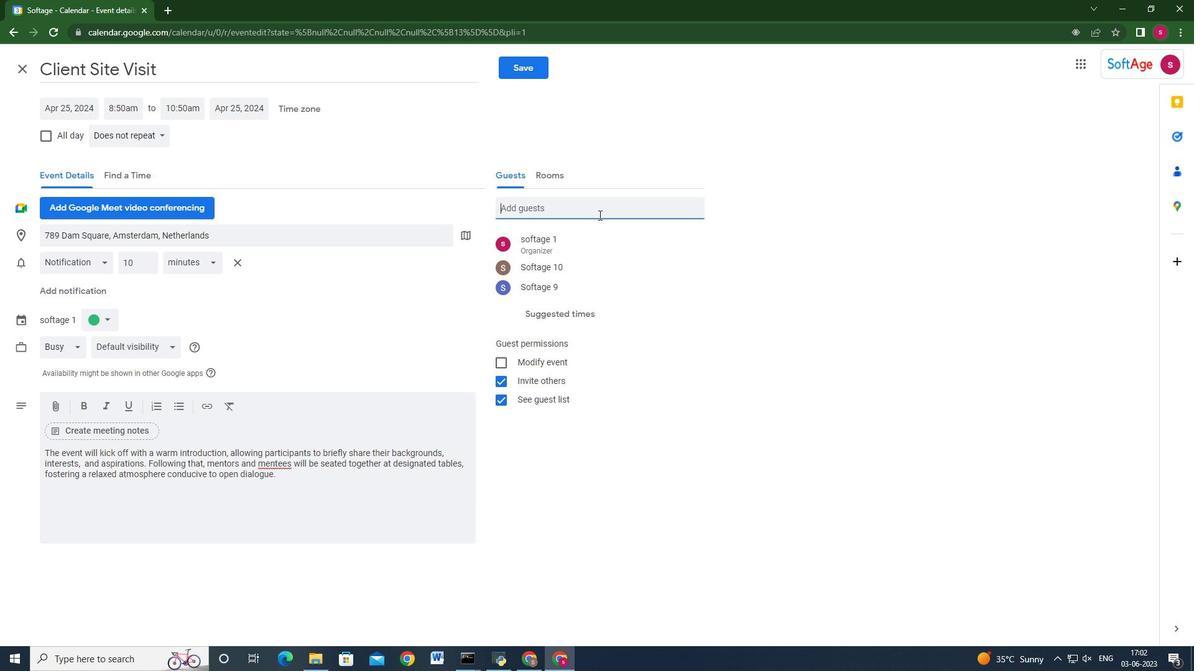 
Action: Mouse moved to (1001, 126)
Screenshot: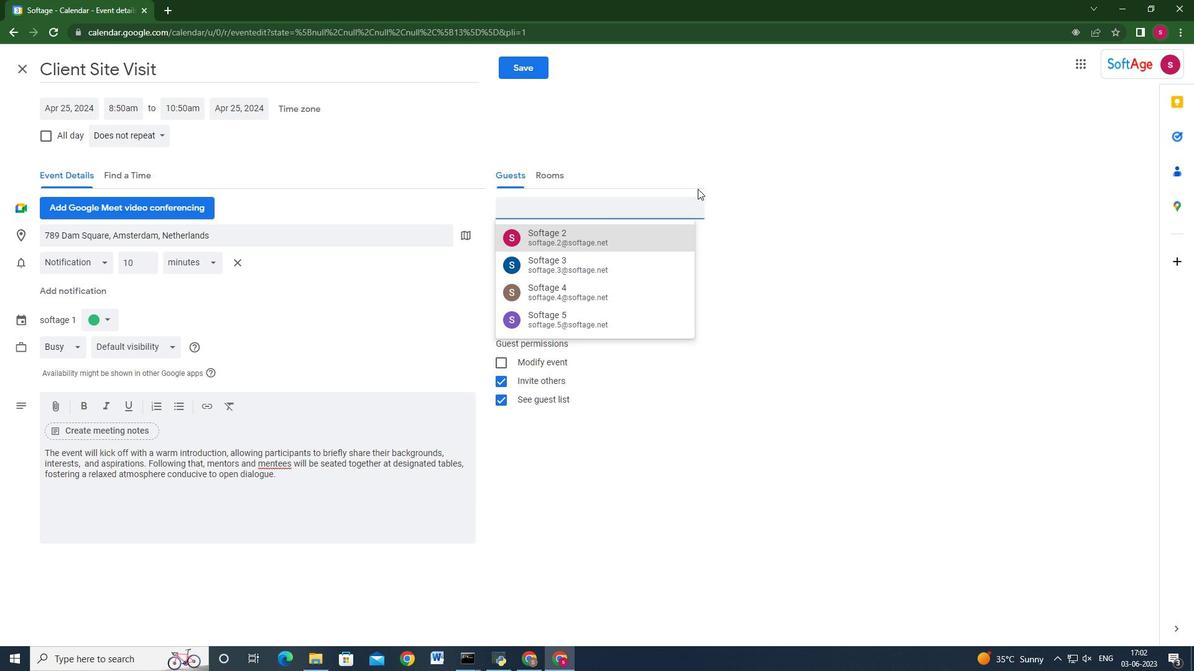 
Action: Mouse pressed left at (1001, 126)
Screenshot: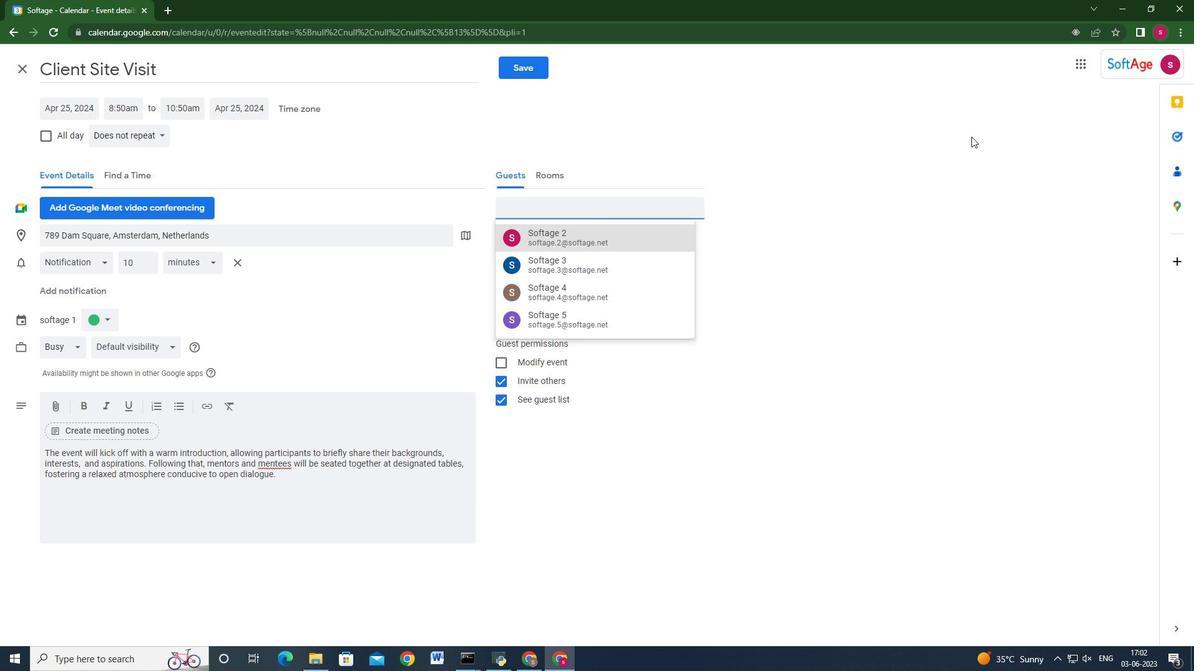 
Action: Mouse moved to (151, 137)
Screenshot: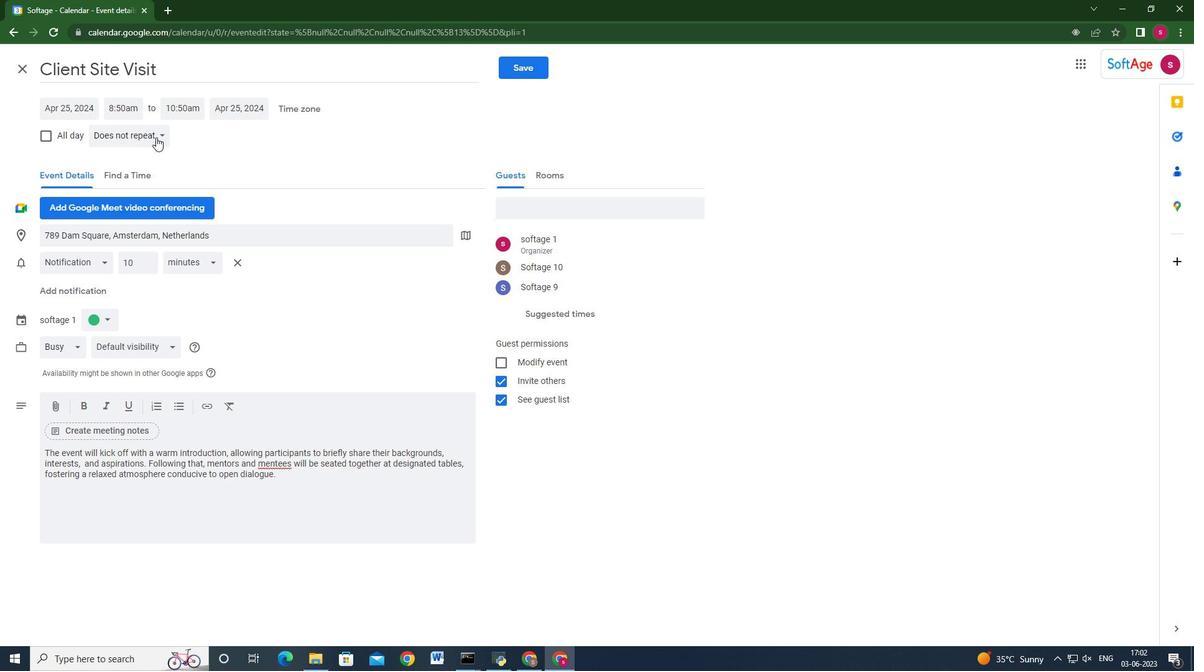 
Action: Mouse pressed left at (151, 137)
Screenshot: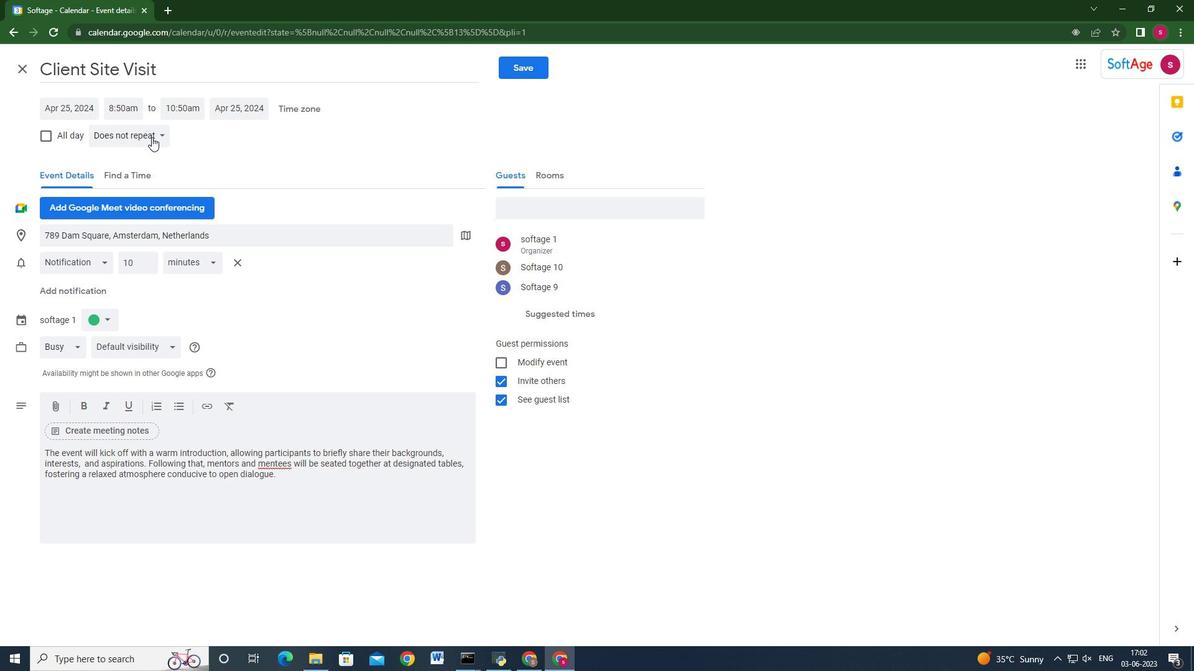 
Action: Mouse moved to (153, 157)
Screenshot: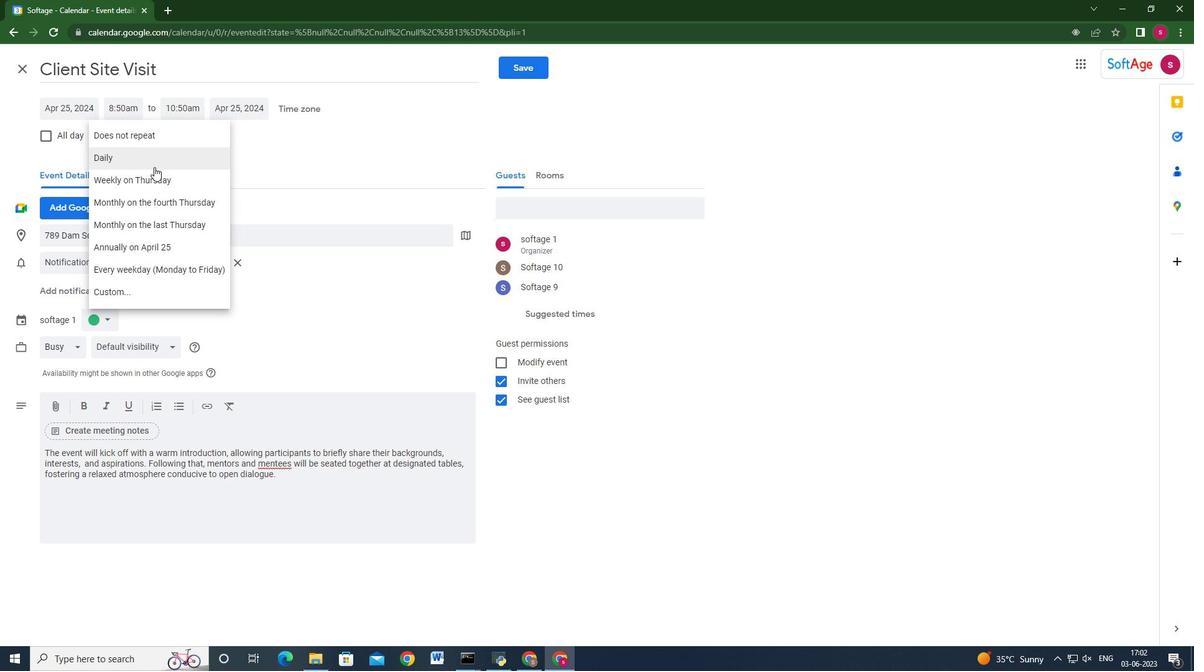 
Action: Mouse pressed left at (153, 157)
Screenshot: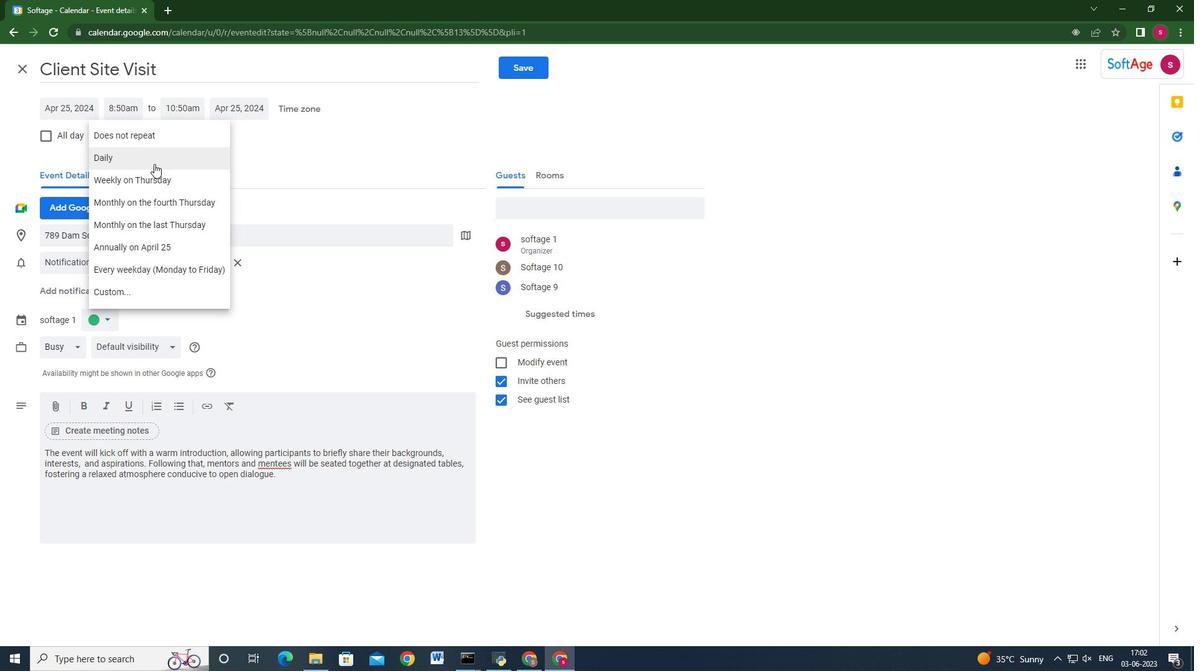 
Action: Mouse moved to (516, 60)
Screenshot: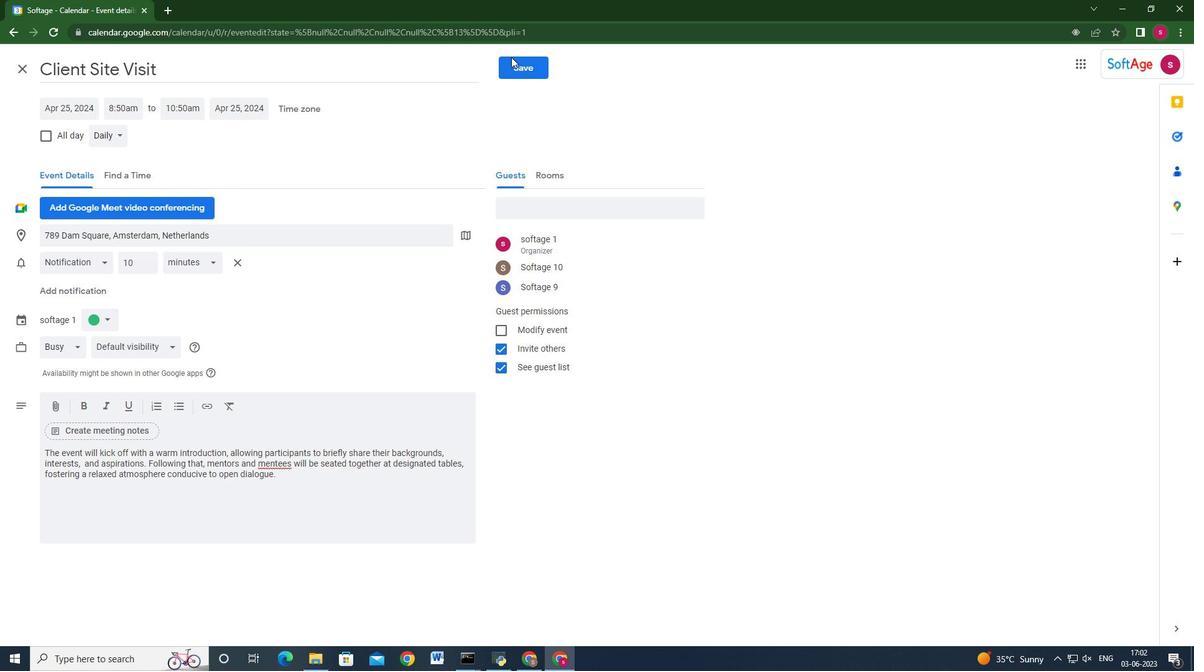 
Action: Mouse pressed left at (516, 60)
Screenshot: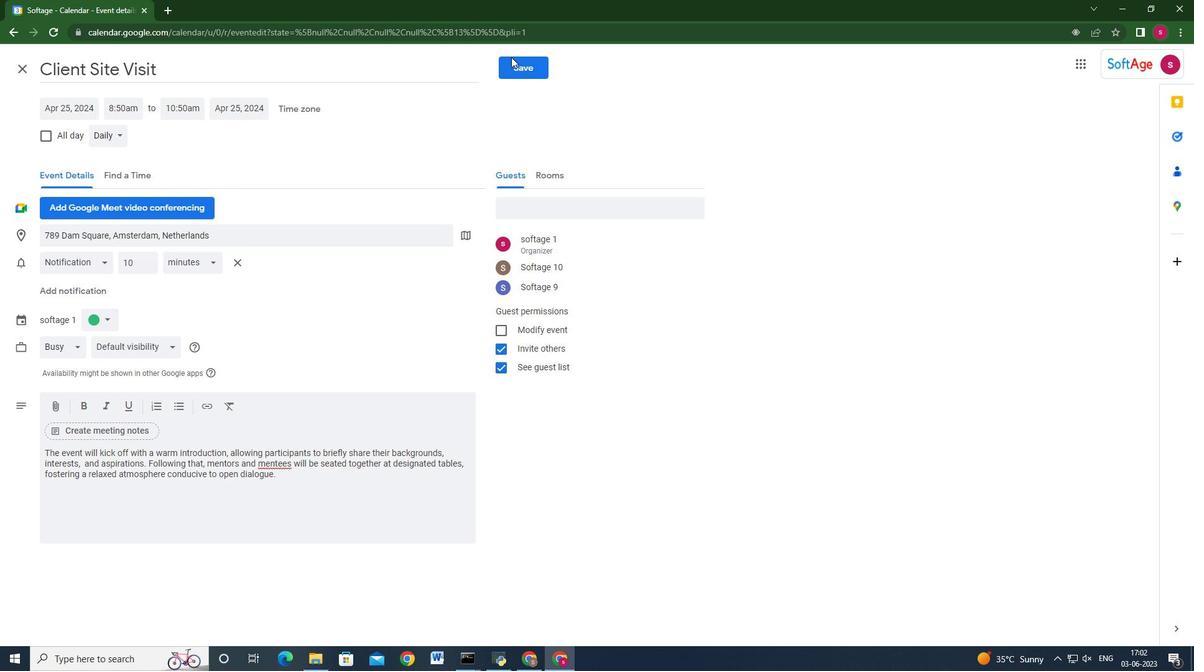 
Action: Mouse moved to (524, 69)
Screenshot: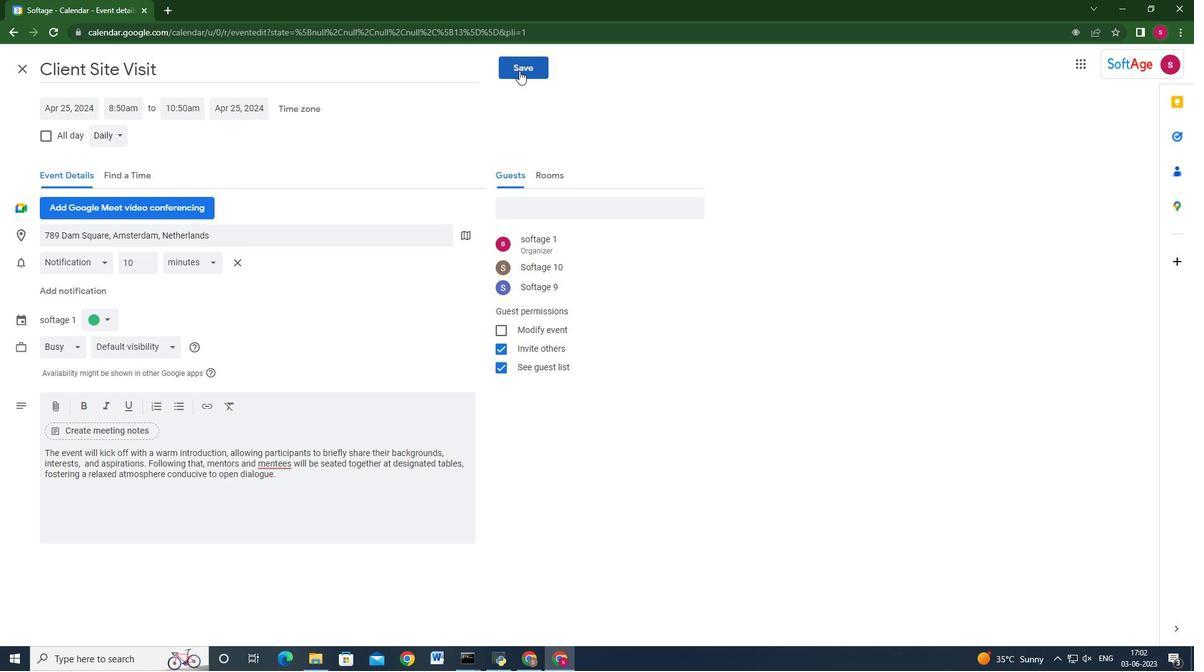 
Action: Mouse pressed left at (524, 69)
Screenshot: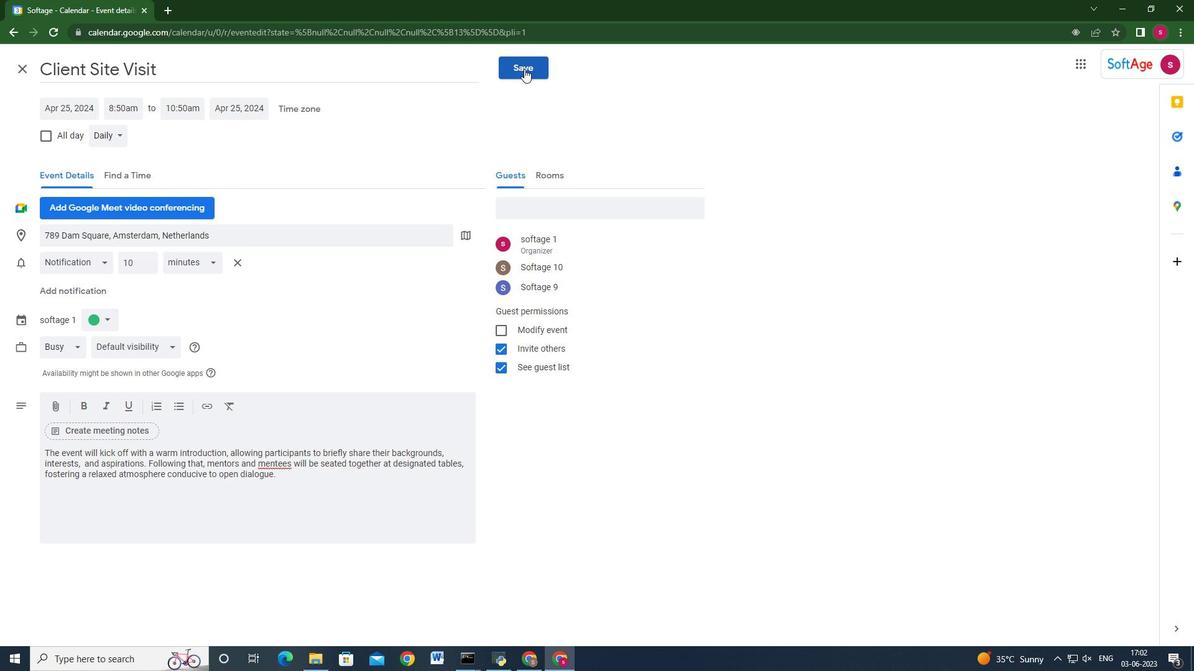 
Action: Mouse moved to (656, 386)
Screenshot: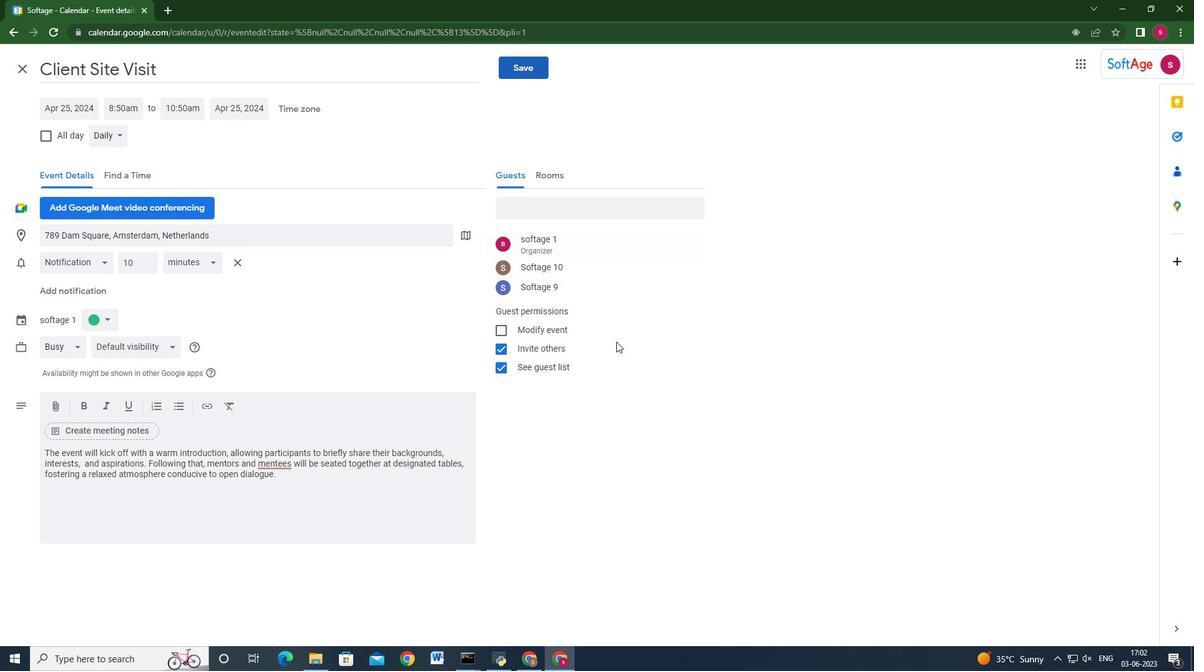 
Action: Mouse scrolled (656, 385) with delta (0, 0)
Screenshot: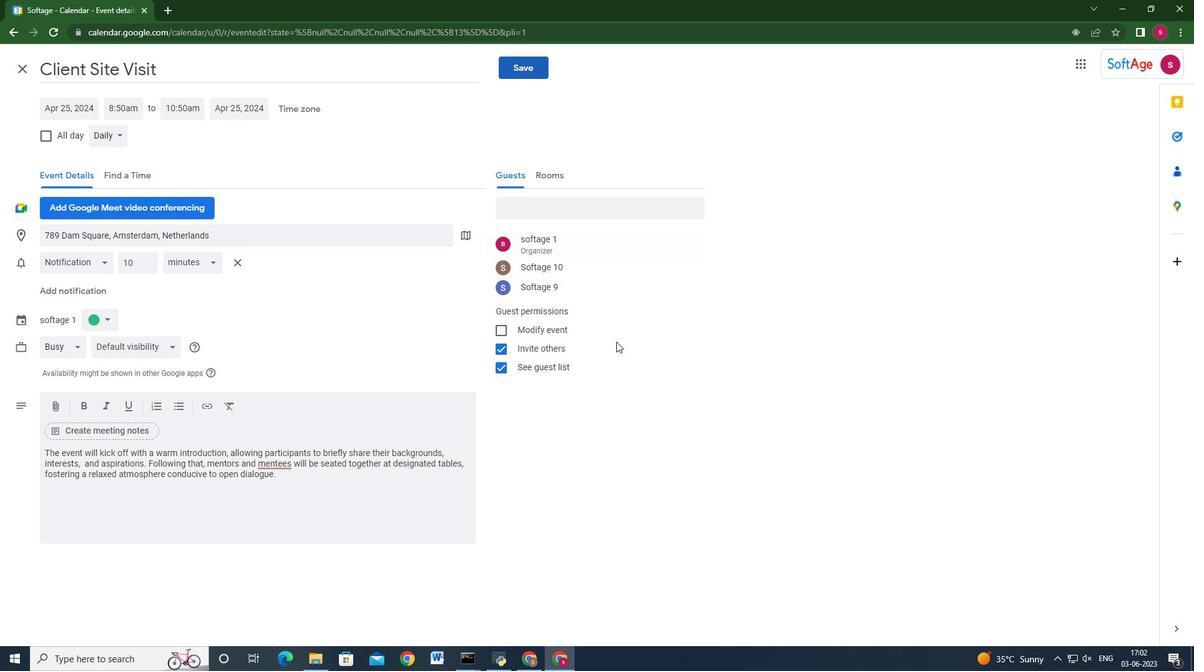 
Action: Mouse moved to (658, 388)
Screenshot: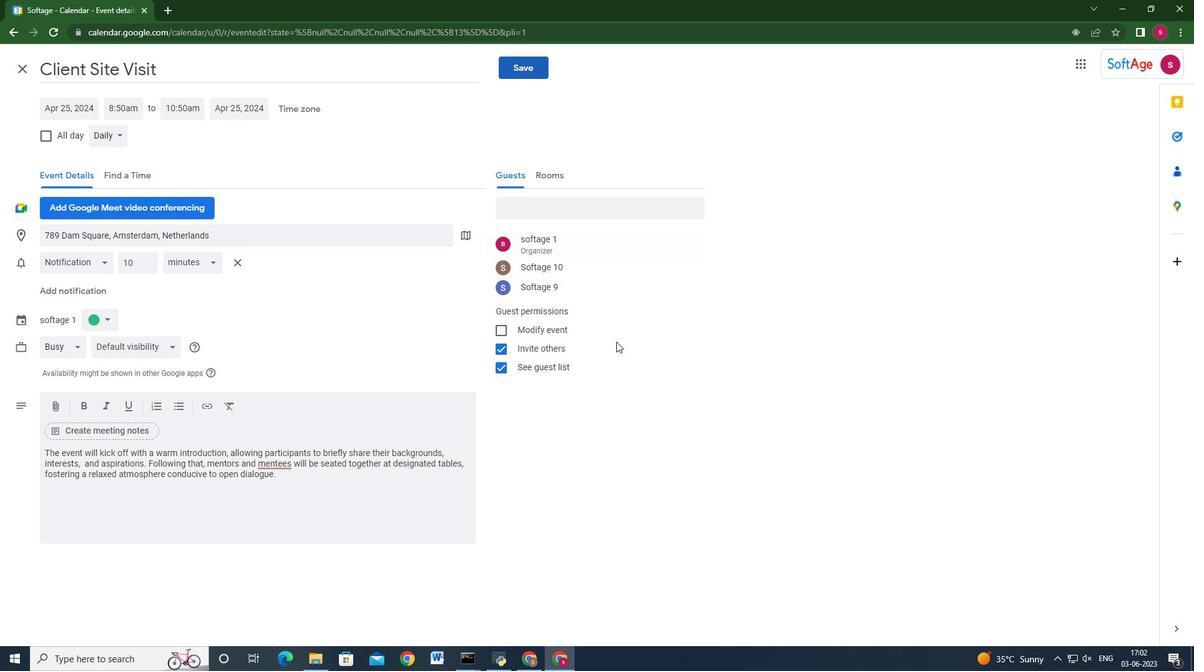 
Action: Mouse scrolled (658, 387) with delta (0, 0)
Screenshot: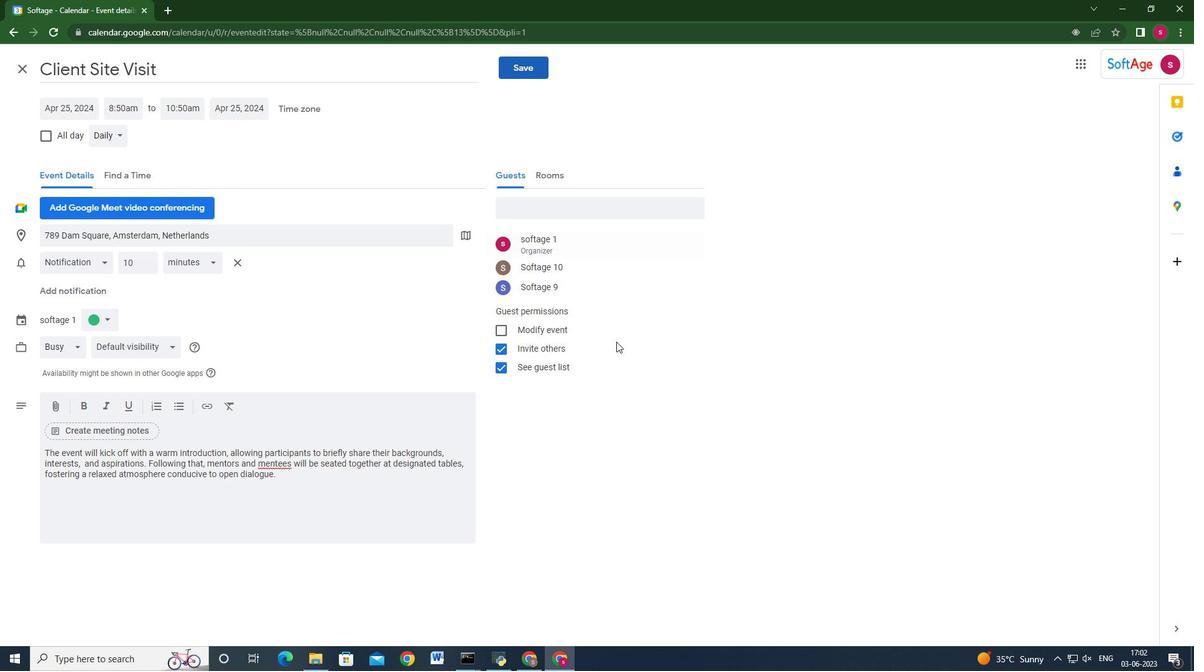 
Action: Mouse moved to (659, 388)
Screenshot: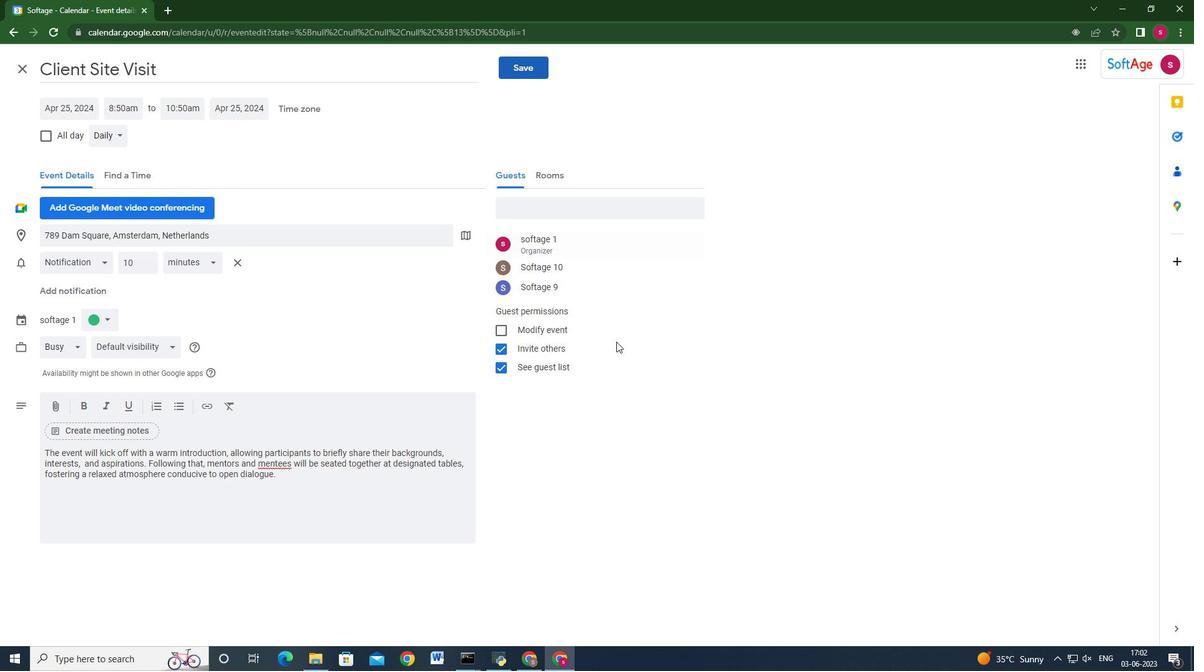 
Action: Mouse scrolled (659, 388) with delta (0, 0)
Screenshot: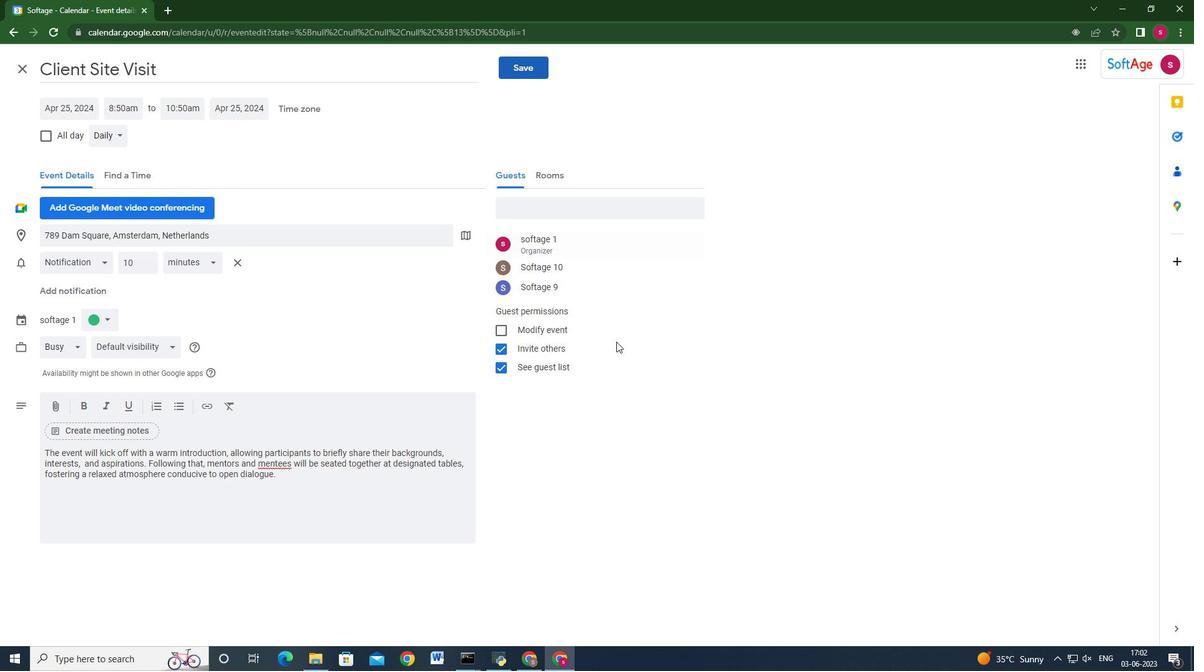 
Action: Mouse scrolled (659, 388) with delta (0, 0)
Screenshot: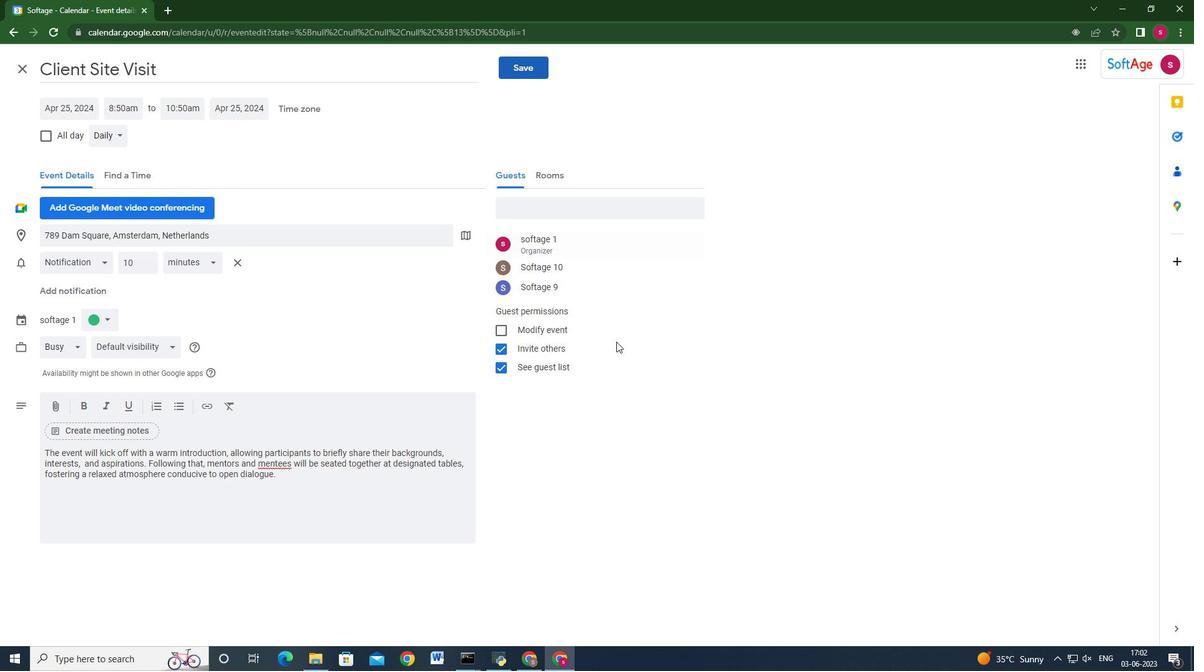 
Action: Mouse moved to (659, 388)
Screenshot: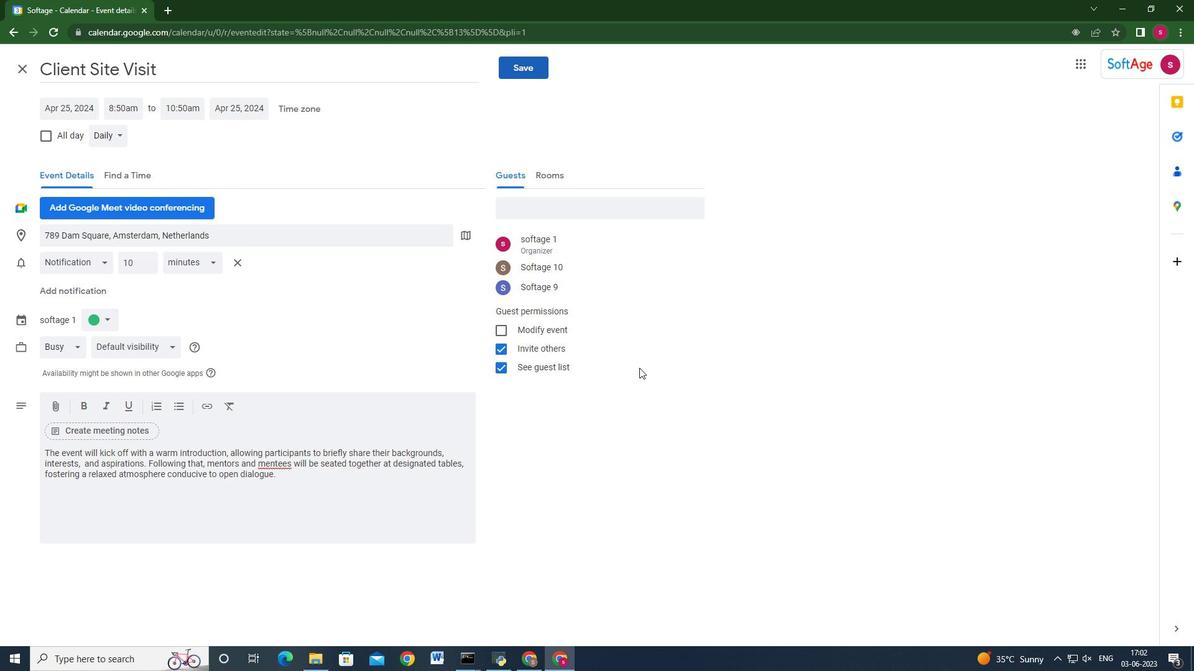
Action: Mouse scrolled (659, 388) with delta (0, 0)
Screenshot: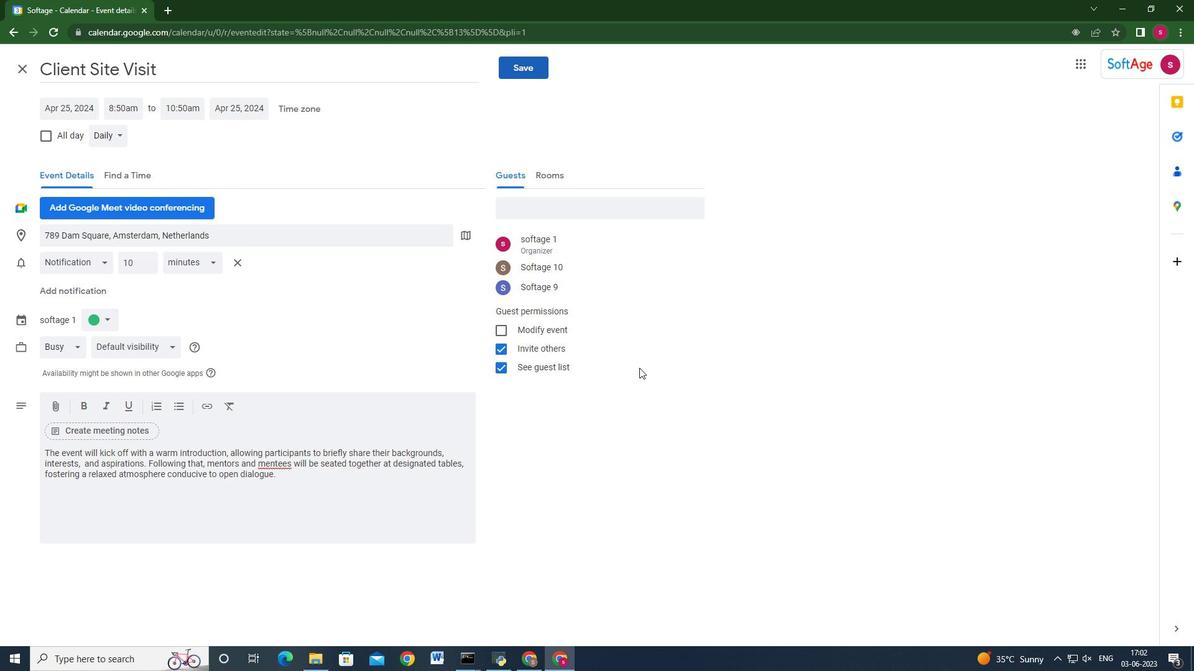 
Action: Mouse moved to (705, 412)
Screenshot: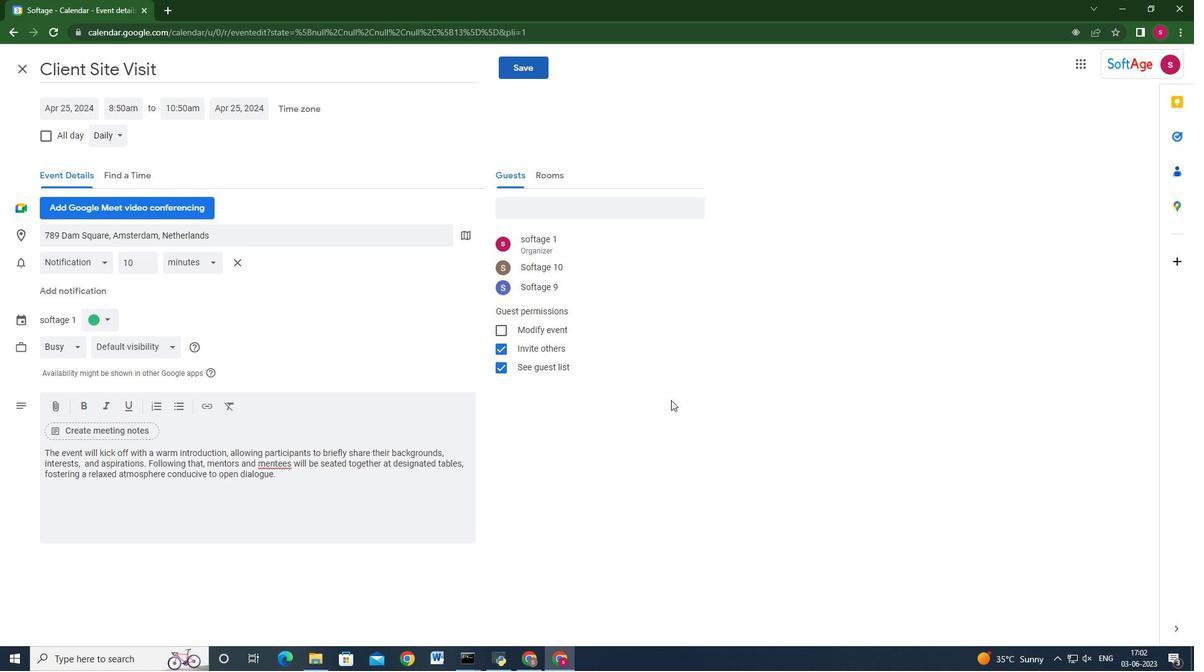 
Action: Mouse scrolled (705, 412) with delta (0, 0)
Screenshot: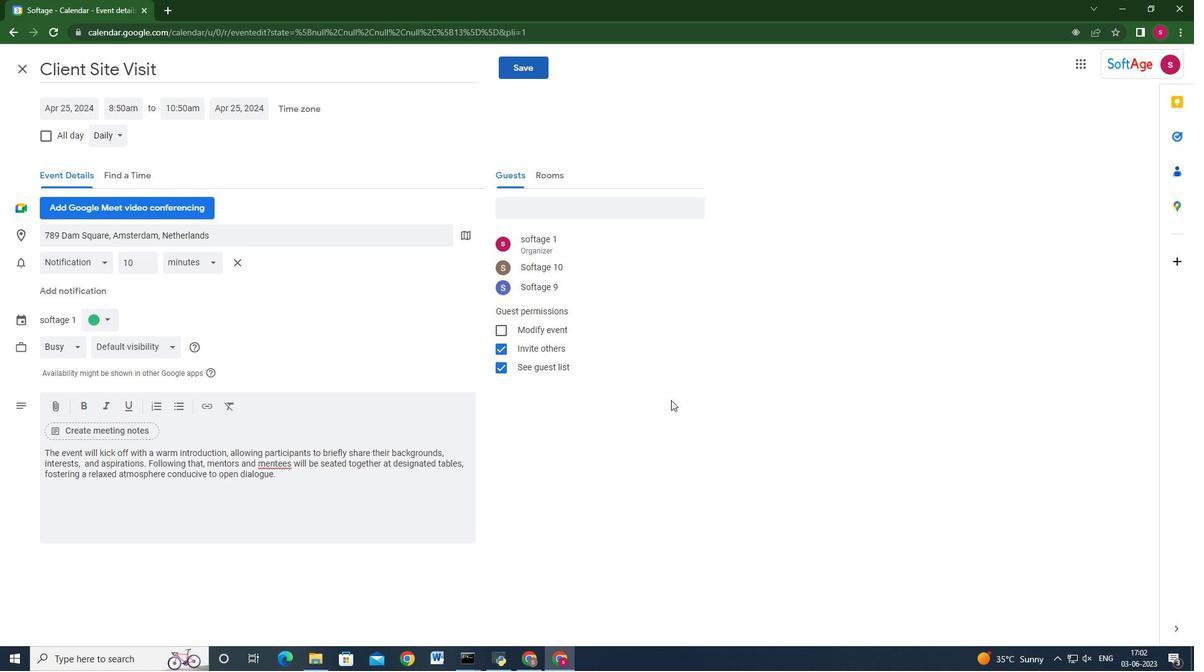 
Action: Mouse moved to (705, 412)
Screenshot: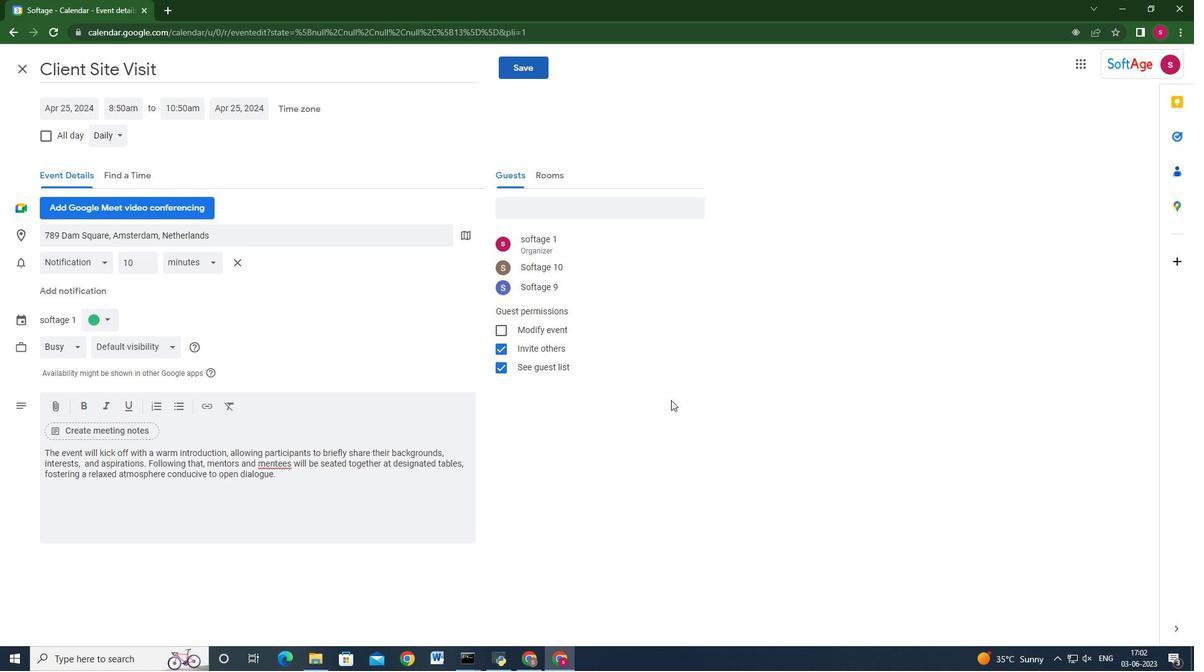 
Action: Mouse scrolled (705, 412) with delta (0, 0)
Screenshot: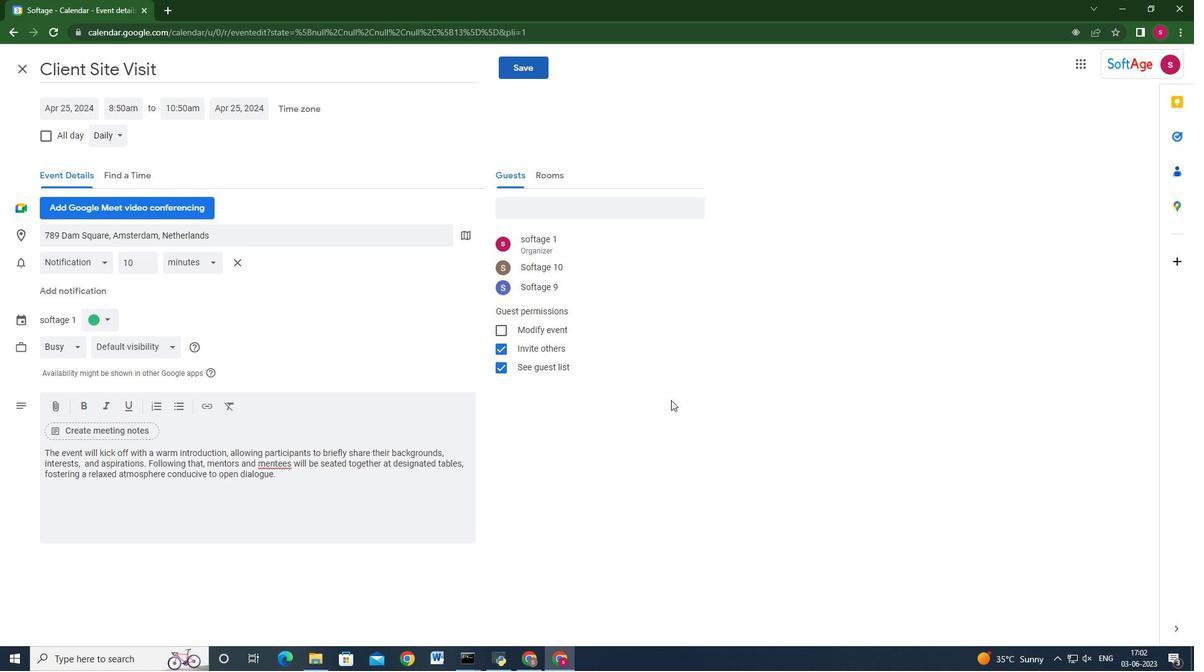 
Action: Mouse scrolled (705, 412) with delta (0, 0)
Screenshot: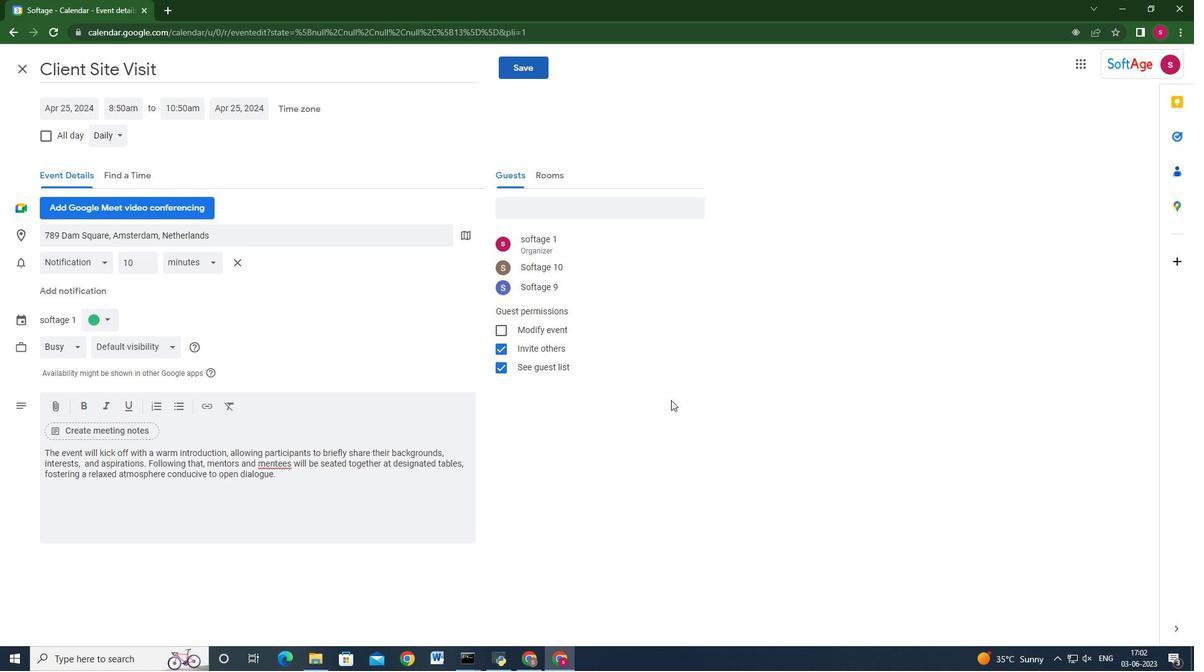 
Action: Mouse scrolled (705, 412) with delta (0, 0)
Screenshot: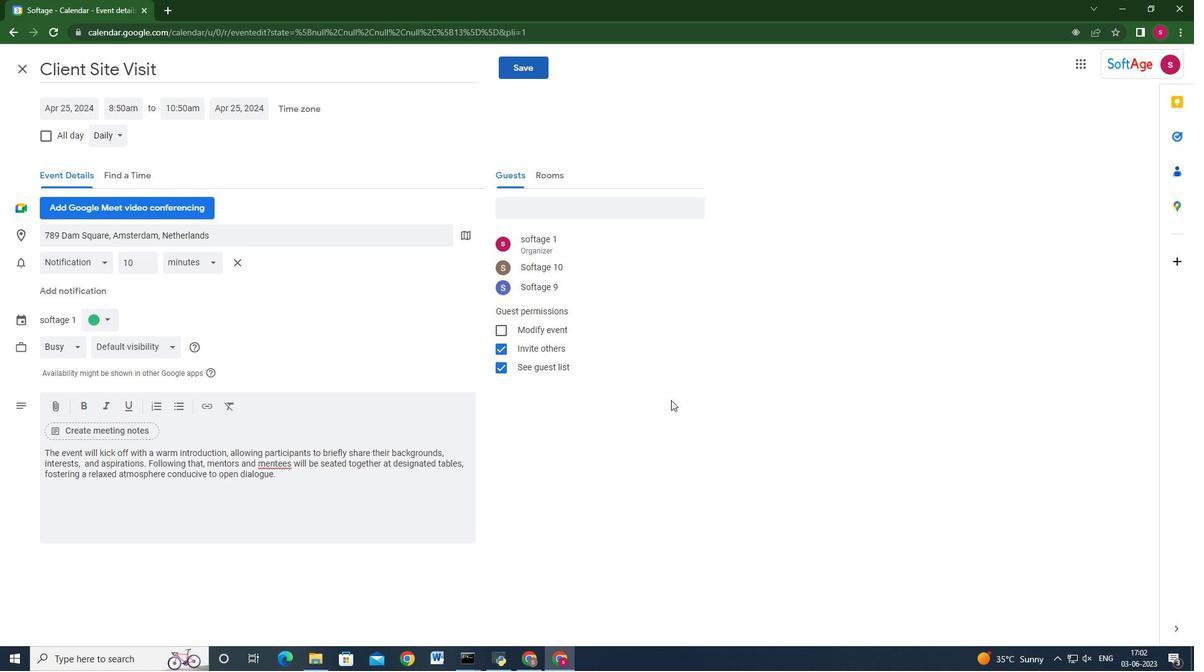 
Action: Mouse scrolled (705, 412) with delta (0, 0)
Screenshot: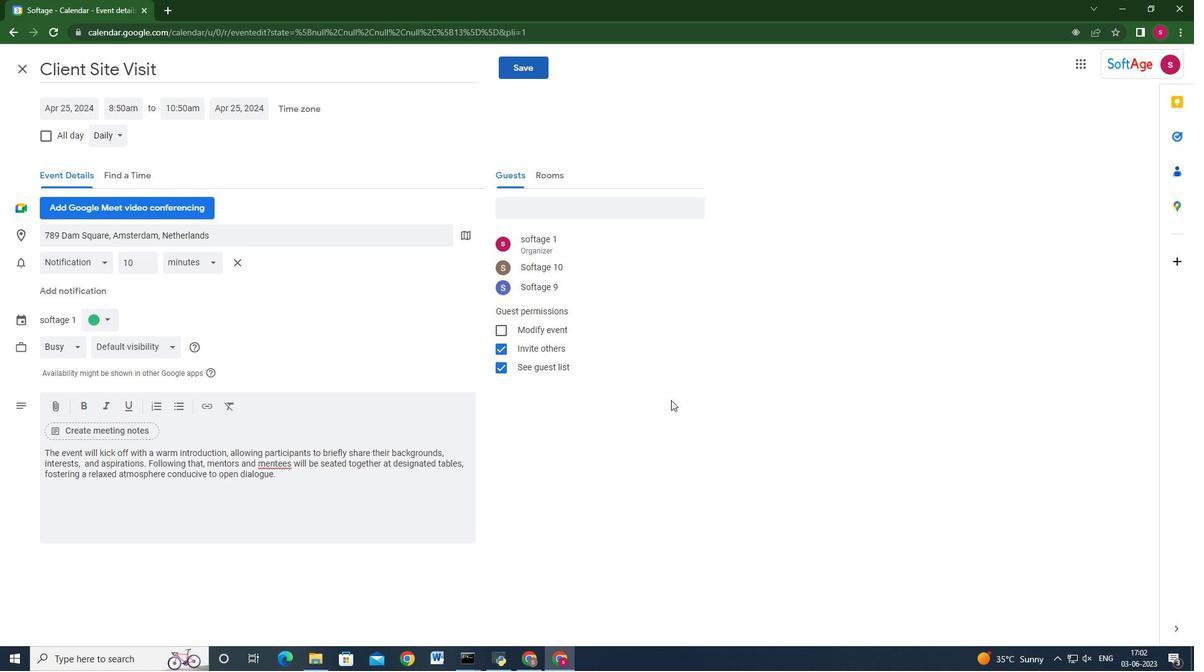 
Action: Mouse scrolled (705, 412) with delta (0, 0)
Screenshot: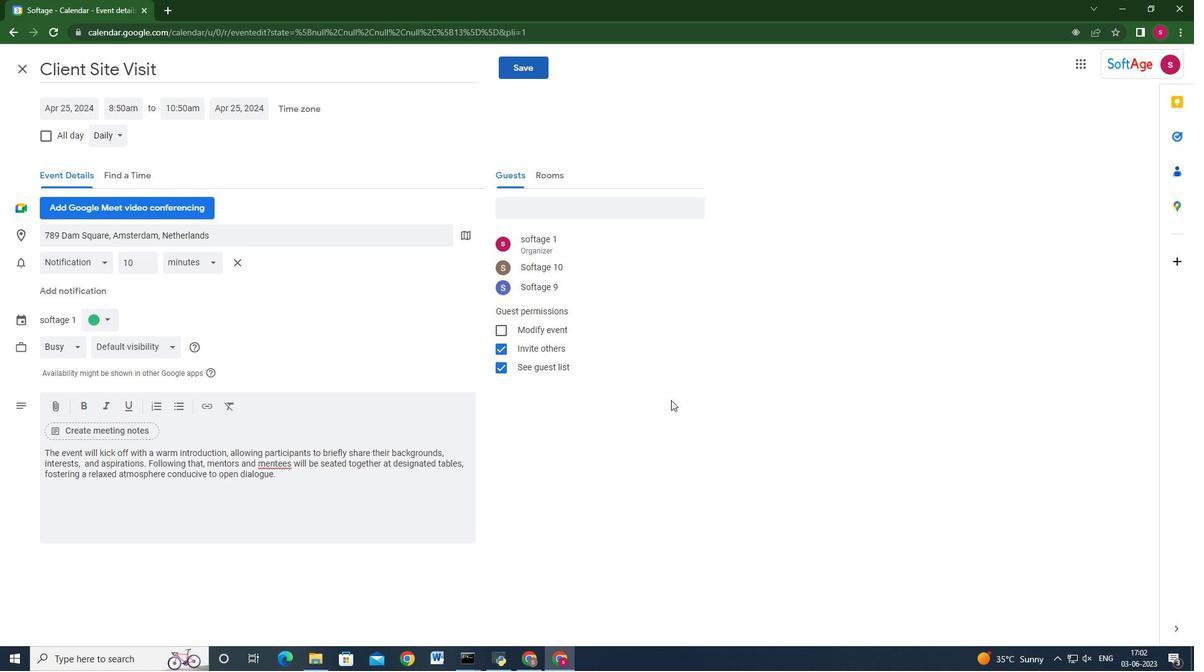 
Action: Mouse scrolled (705, 412) with delta (0, 0)
Screenshot: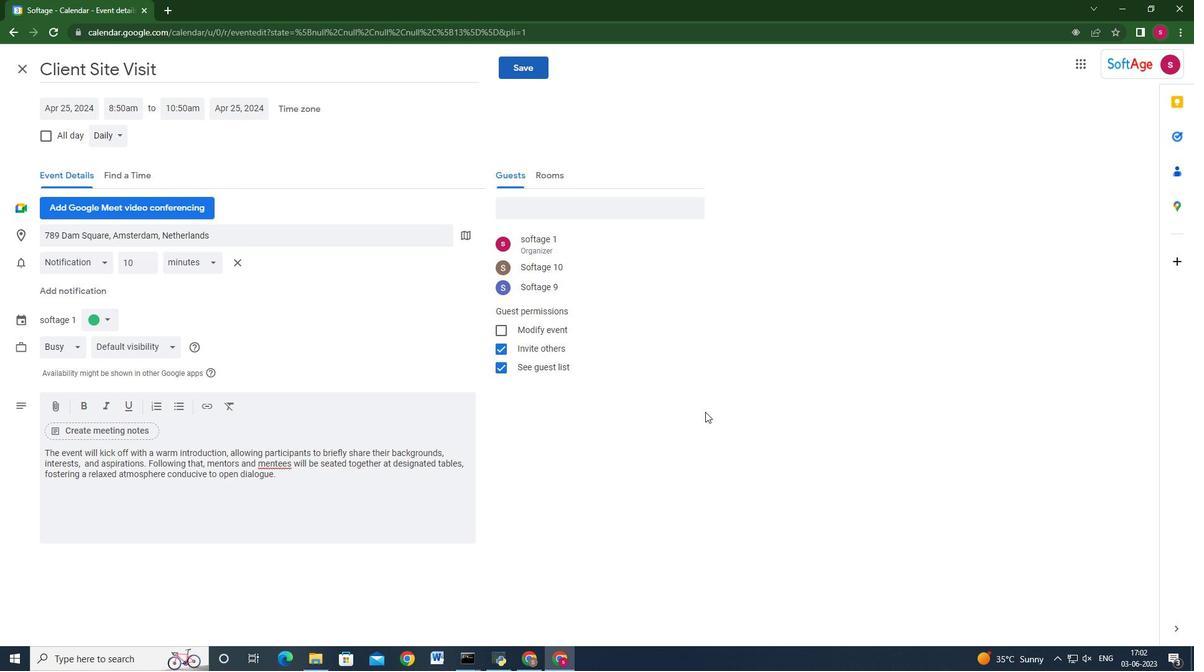 
Action: Mouse moved to (518, 62)
Screenshot: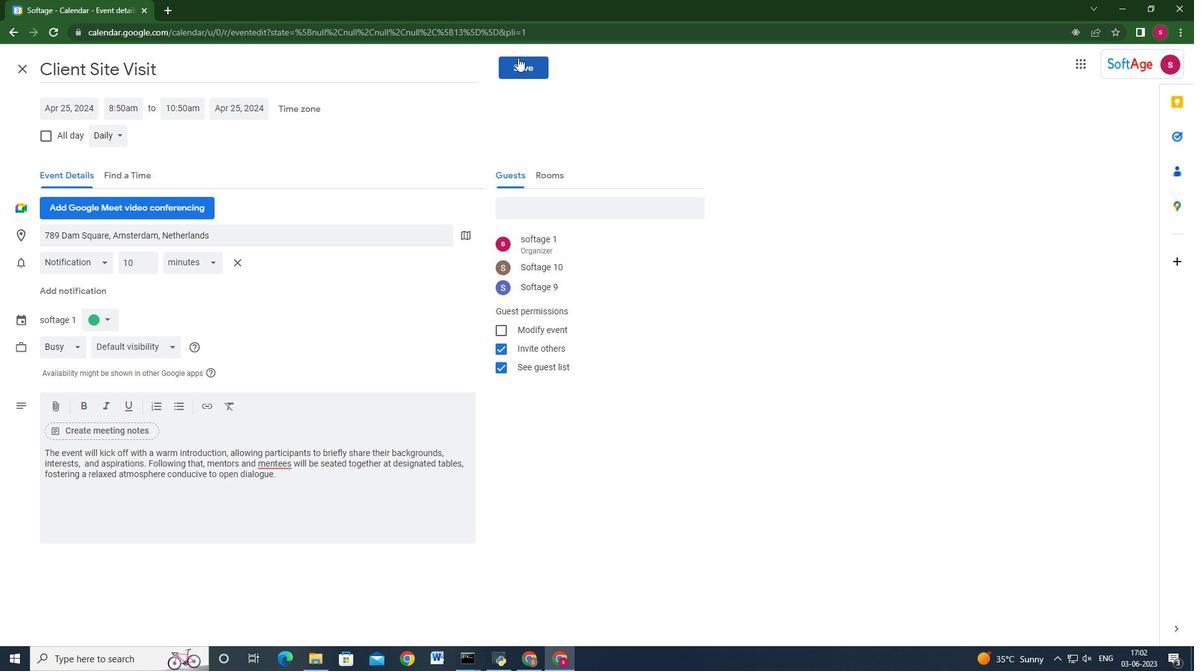 
Action: Mouse pressed left at (518, 62)
Screenshot: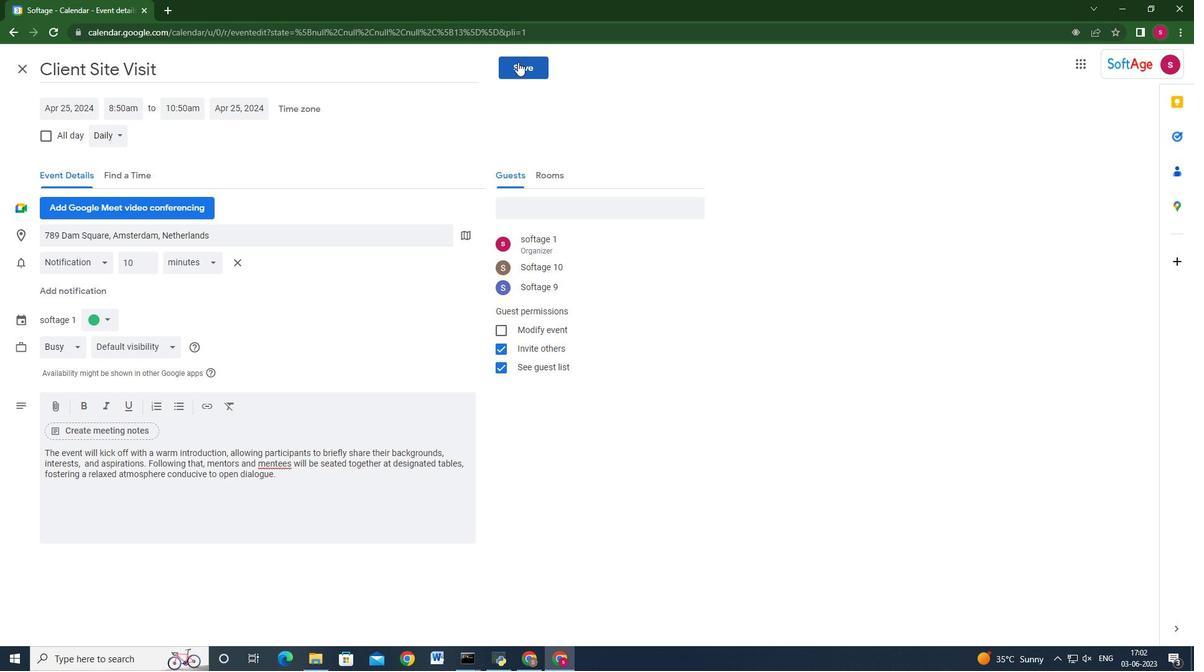 
